Task: Create a new job position in the recruitment application, filling out all required fields including Position Name, Job Description, Min Pay, Max Pay, and Skills Required.
Action: Mouse moved to (802, 137)
Screenshot: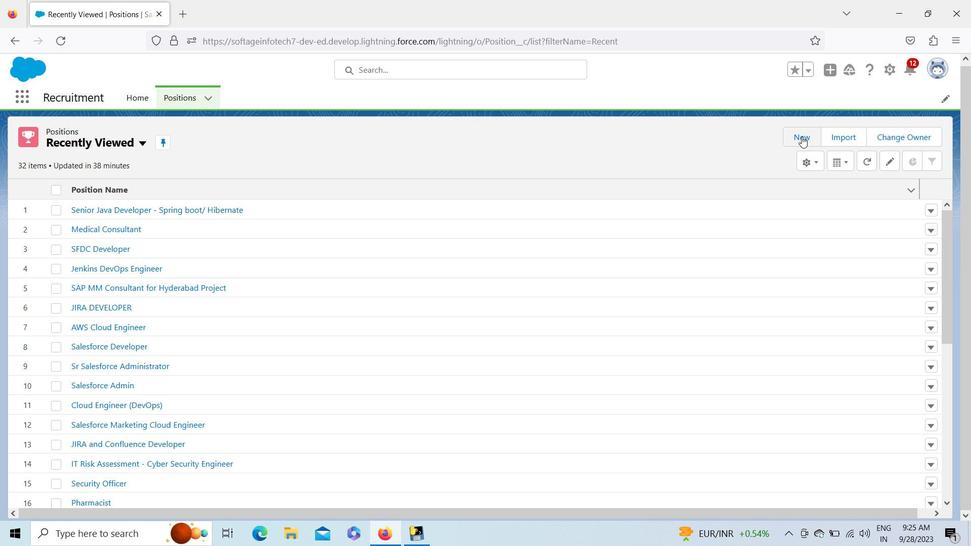 
Action: Mouse pressed left at (802, 137)
Screenshot: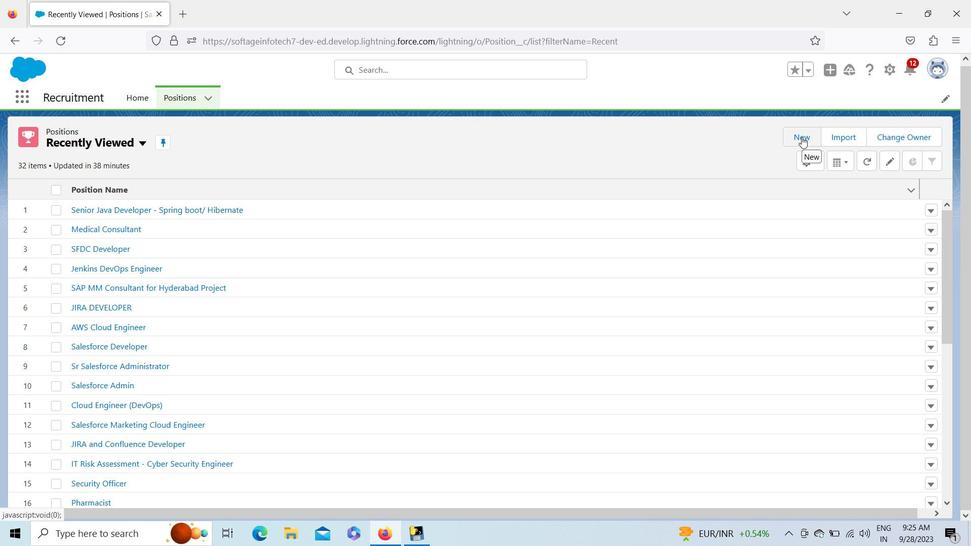 
Action: Mouse moved to (350, 184)
Screenshot: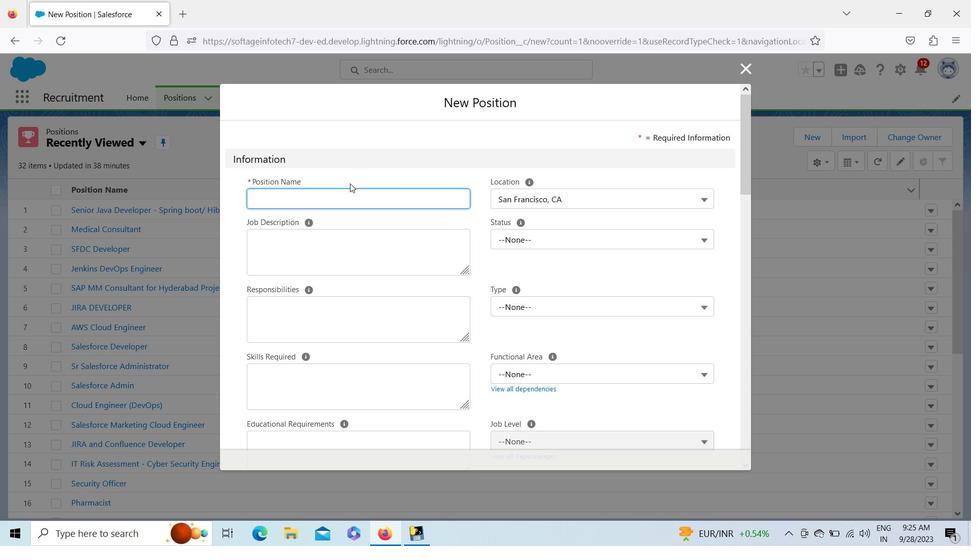 
Action: Key pressed <Key.caps_lock>SAP<Key.space>PT[P<Key.backspace><Key.backspace>P<Key.space><Key.caps_lock><Key.shift><Key.shift><Key.shift><Key.shift><Key.shift><Key.shift><Key.shift><Key.shift><Key.shift><Key.shift><Key.shift><Key.shift><Key.shift><Key.shift><Key.shift><Key.shift><Key.shift><Key.shift><Key.shift><Key.shift><Key.shift><Key.shift><Key.shift><Key.shift><Key.shift><Key.shift><Key.shift><Key.shift><Key.shift><Key.shift><Key.shift><Key.shift><Key.shift><Key.shift><Key.shift><Key.shift><Key.shift><Key.shift><Key.shift><Key.shift>(<Key.shift>)<Key.left><Key.shift><Key.shift><Key.shift><Key.shift><Key.shift><Key.shift><Key.shift><Key.shift><Key.shift><Key.shift><Key.shift><Key.shift><Key.shift><Key.shift><Key.shift><Key.shift><Key.shift><Key.shift><Key.shift><Key.shift>SAP<Key.space><Key.shift><Key.shift><Key.shift><Key.shift><Key.shift><Key.shift><Key.shift><Key.shift><Key.shift><Key.shift><Key.shift><Key.shift><Key.shift><Key.shift><Key.shift><Key.shift><Key.shift><Key.shift><Key.shift><Key.shift><Key.shift><Key.shift>Material<Key.space><Key.shift>Management
Screenshot: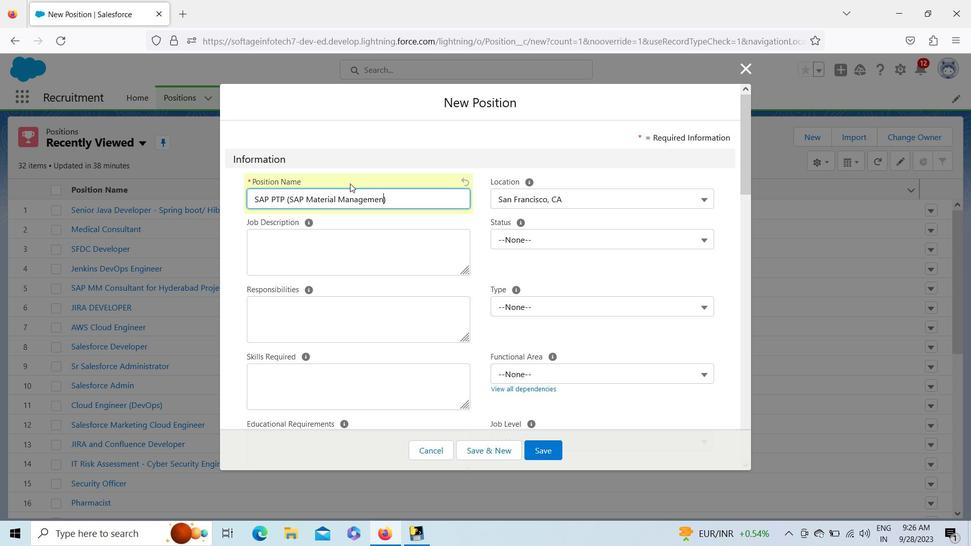 
Action: Mouse moved to (512, 202)
Screenshot: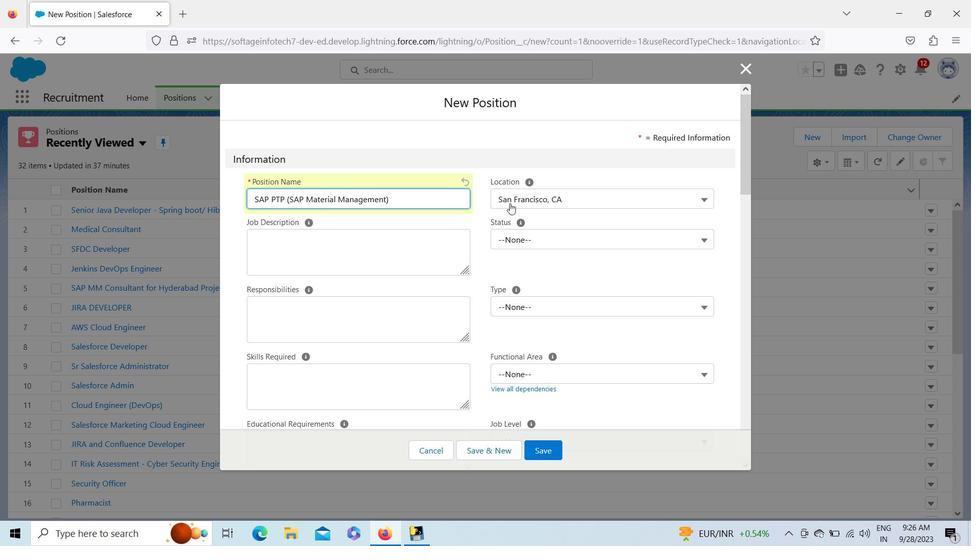 
Action: Mouse pressed left at (512, 202)
Screenshot: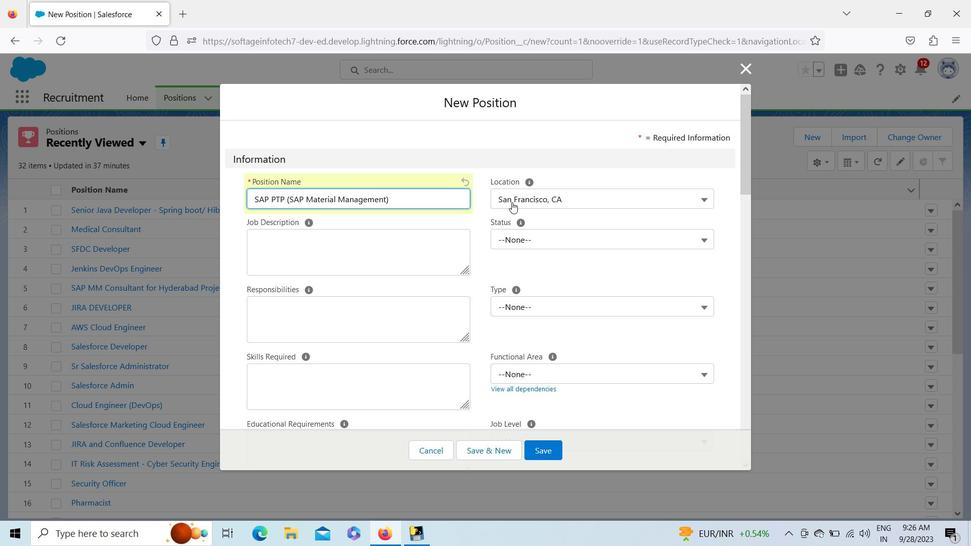 
Action: Mouse moved to (587, 285)
Screenshot: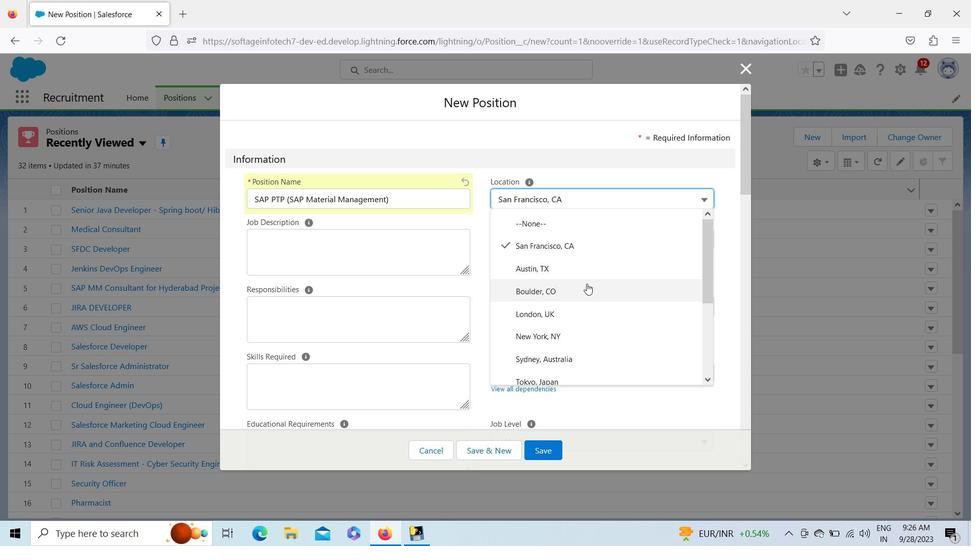 
Action: Mouse pressed left at (587, 285)
Screenshot: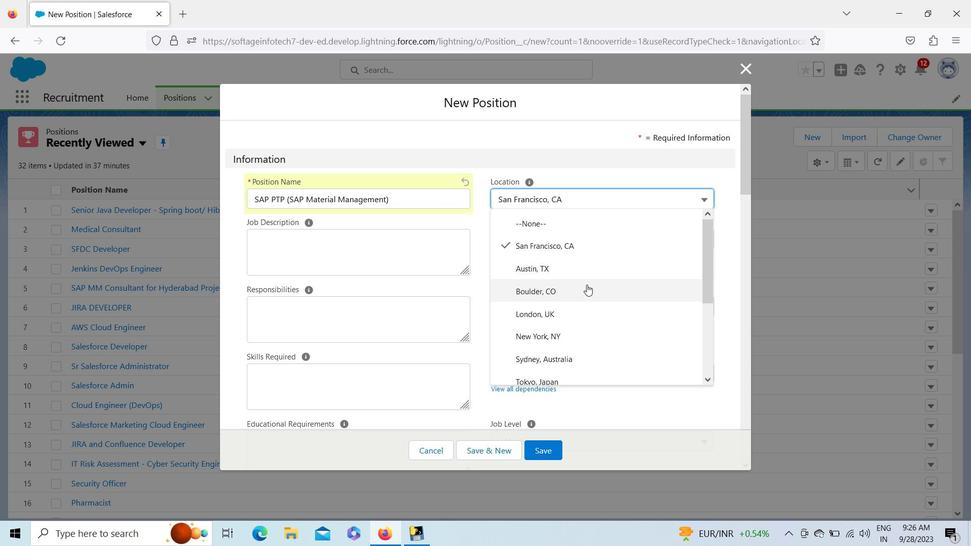 
Action: Mouse moved to (575, 236)
Screenshot: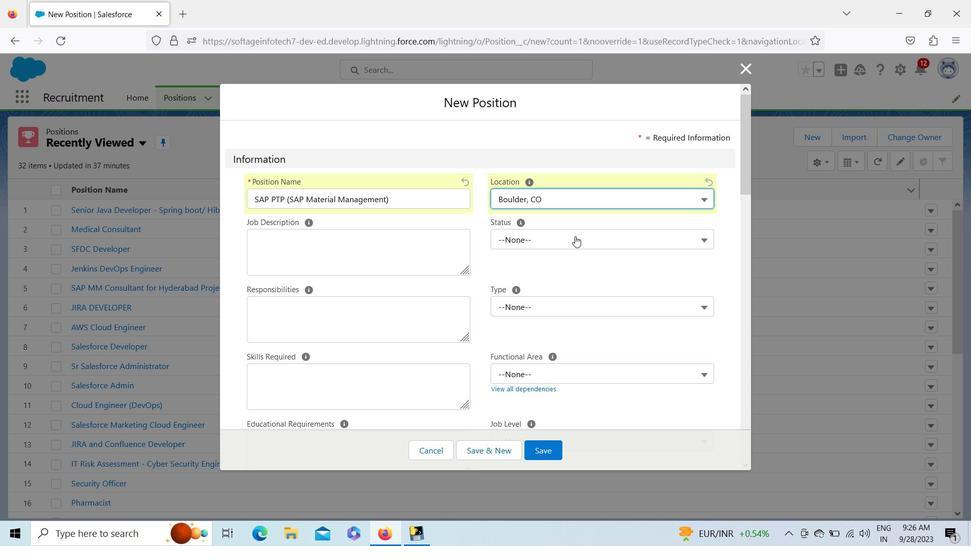 
Action: Mouse pressed left at (575, 236)
Screenshot: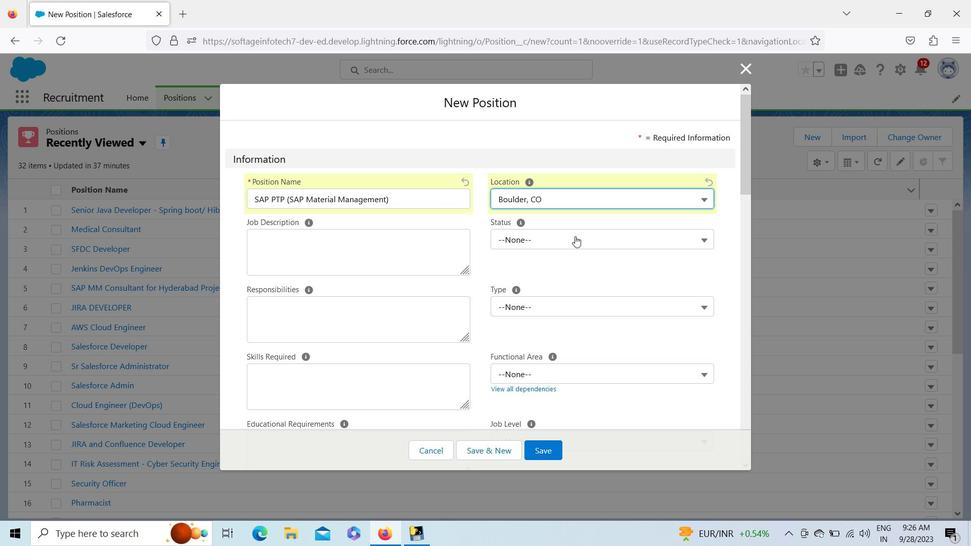 
Action: Mouse moved to (566, 367)
Screenshot: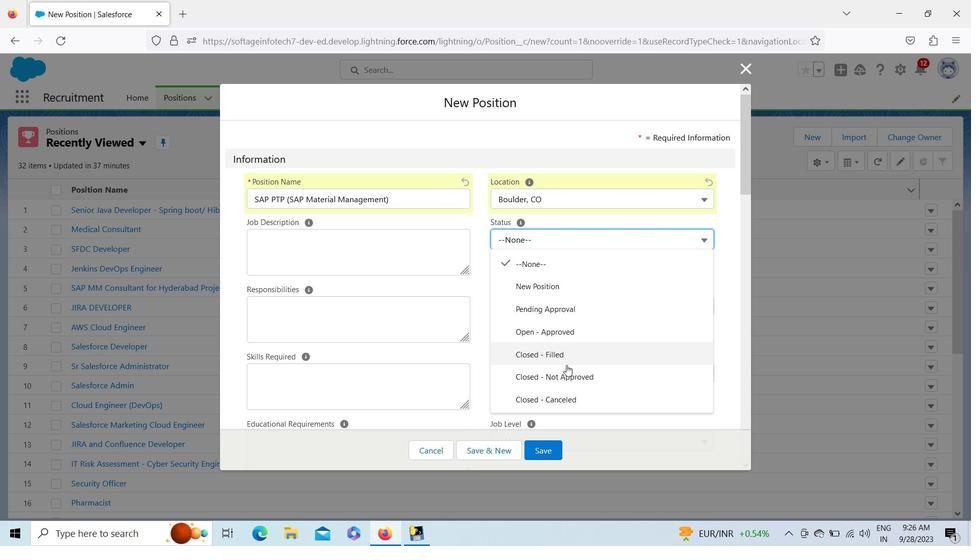 
Action: Mouse pressed left at (566, 367)
Screenshot: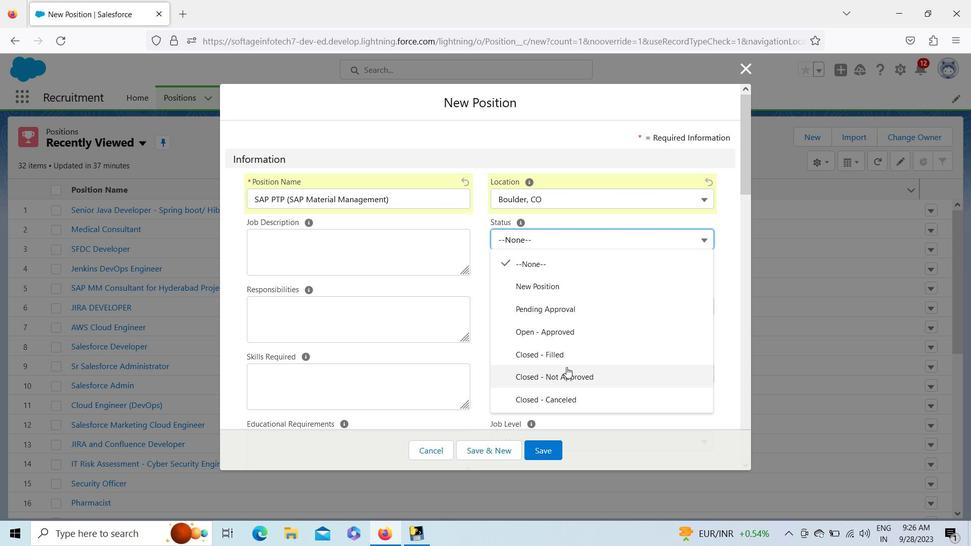 
Action: Mouse moved to (746, 176)
Screenshot: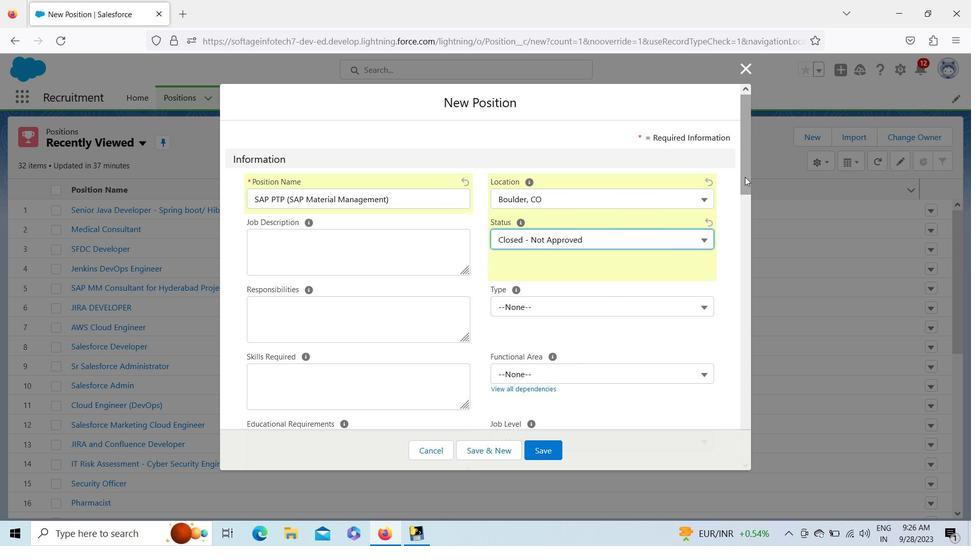
Action: Mouse pressed left at (746, 176)
Screenshot: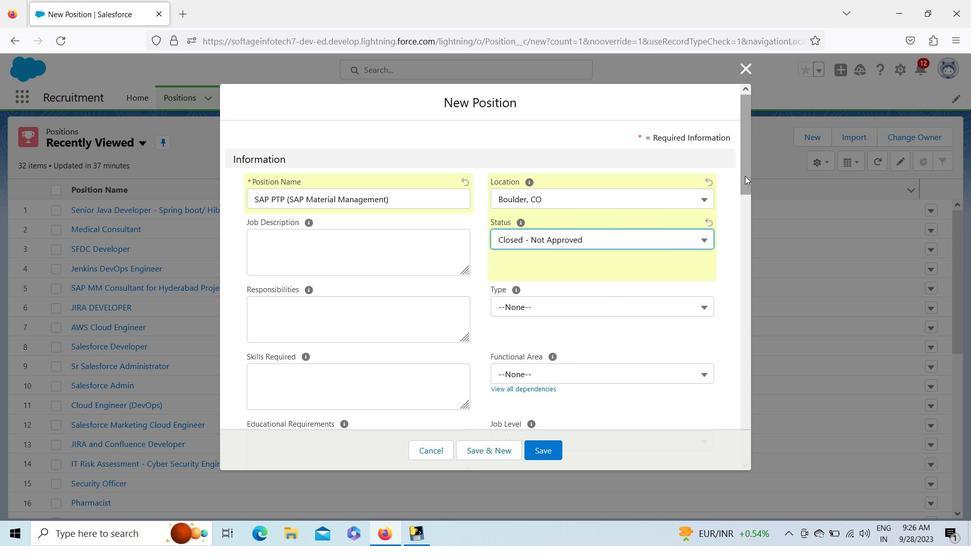 
Action: Mouse moved to (629, 252)
Screenshot: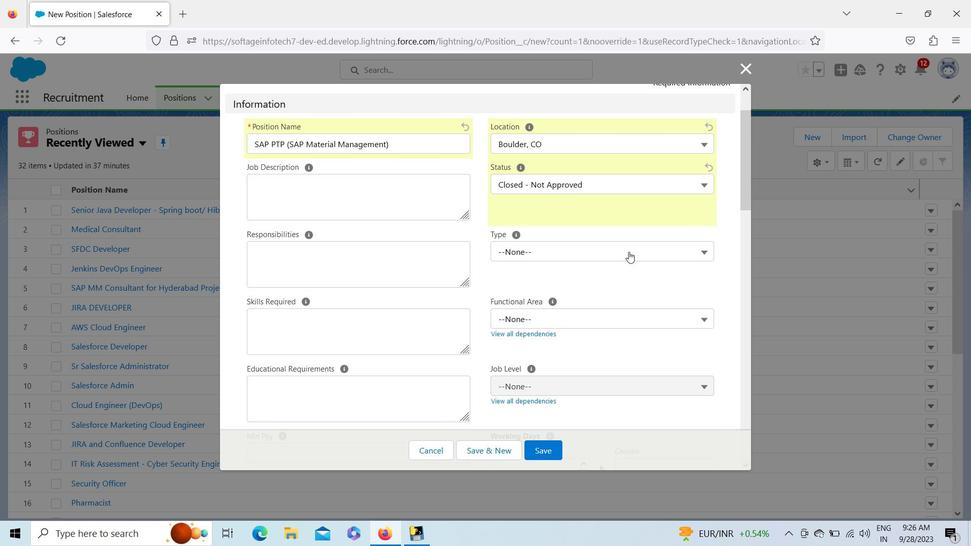 
Action: Mouse pressed left at (629, 252)
Screenshot: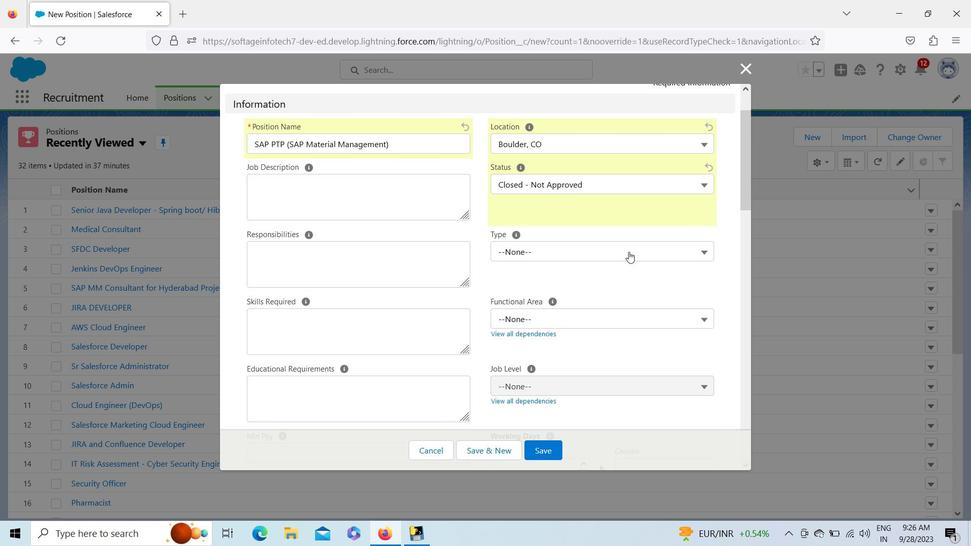 
Action: Mouse moved to (580, 355)
Screenshot: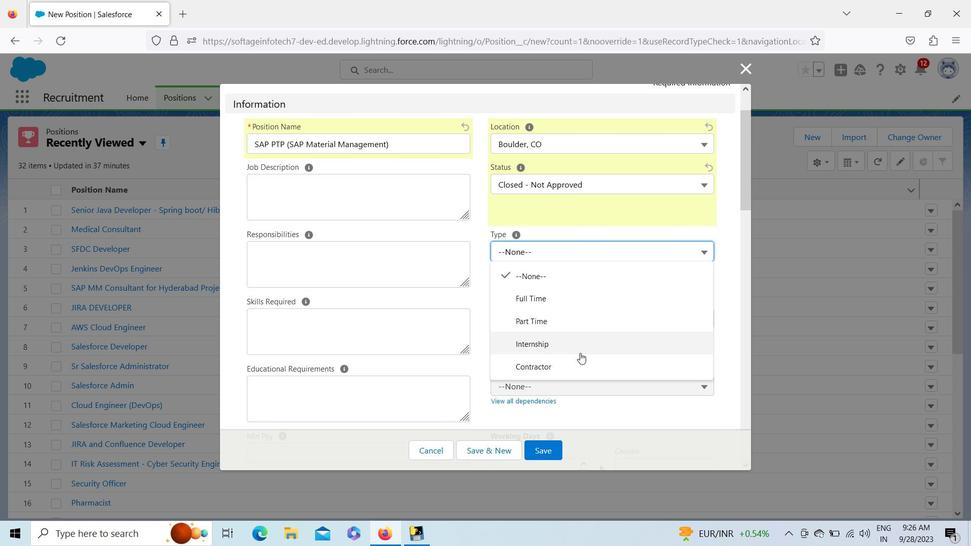 
Action: Mouse pressed left at (580, 355)
Screenshot: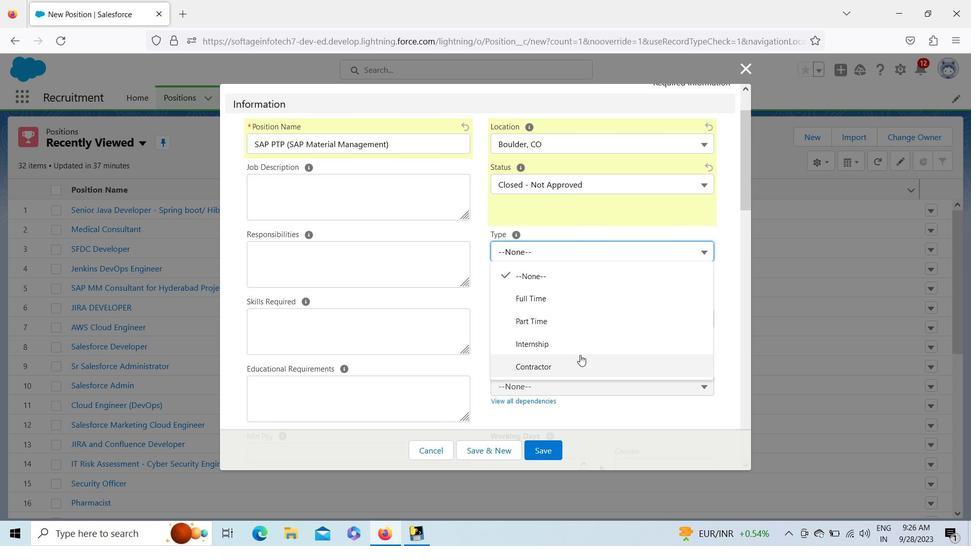 
Action: Mouse moved to (569, 313)
Screenshot: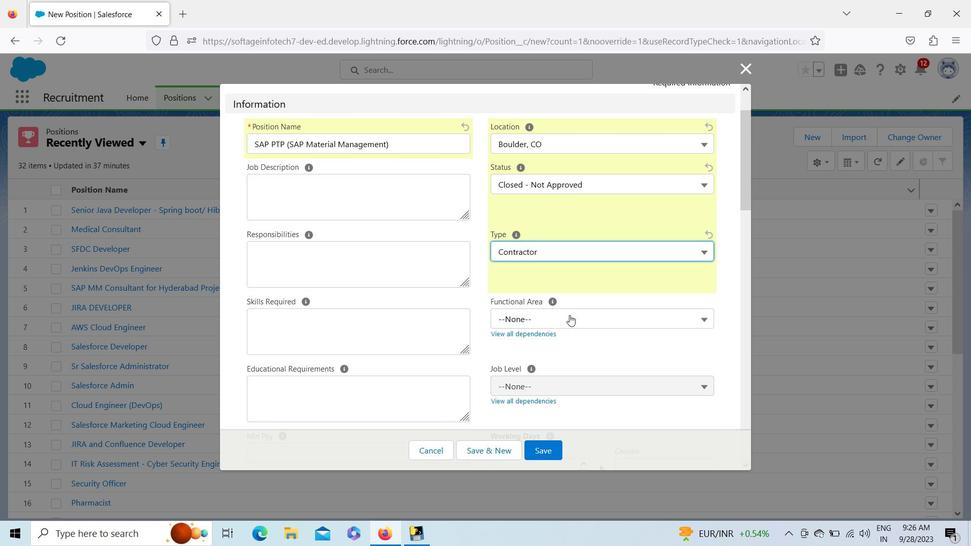 
Action: Mouse pressed left at (569, 313)
Screenshot: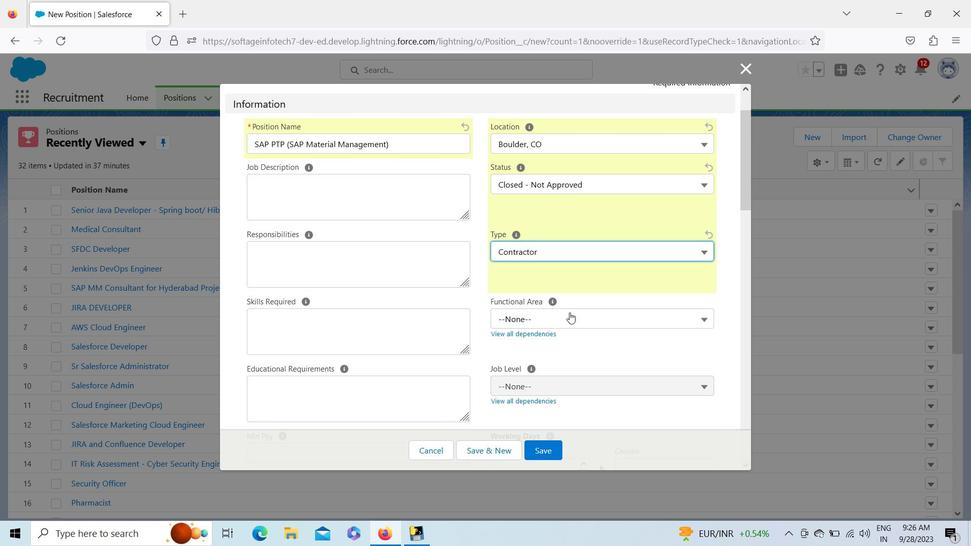 
Action: Mouse moved to (549, 405)
Screenshot: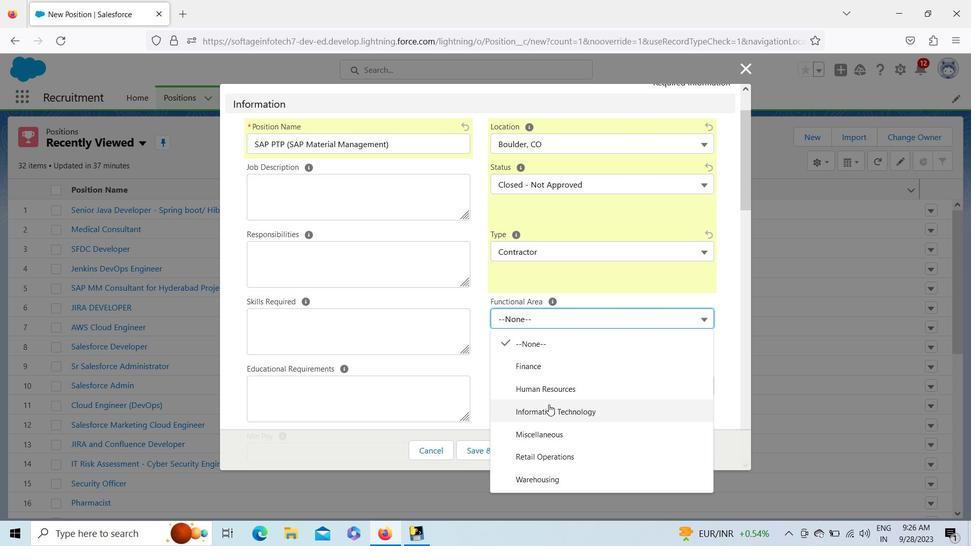 
Action: Mouse pressed left at (549, 405)
Screenshot: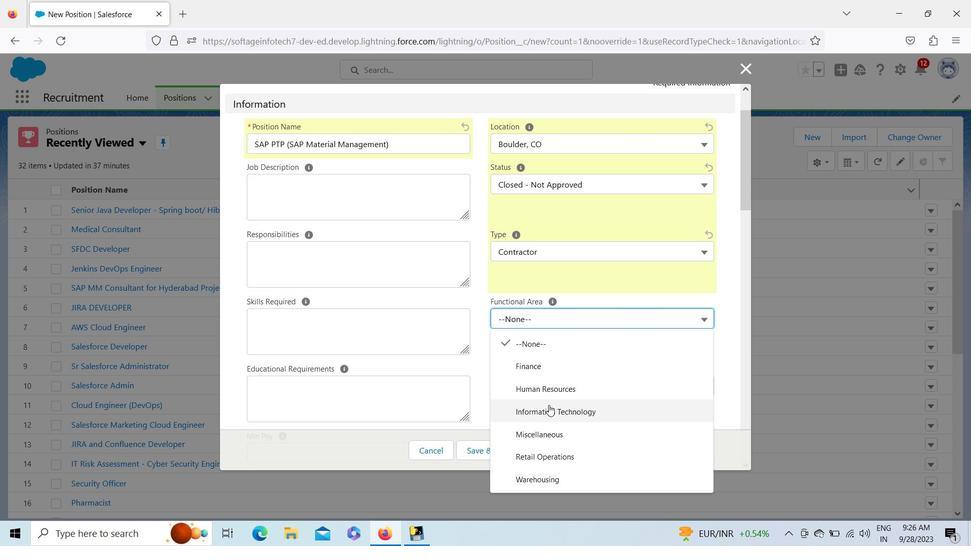 
Action: Mouse moved to (542, 389)
Screenshot: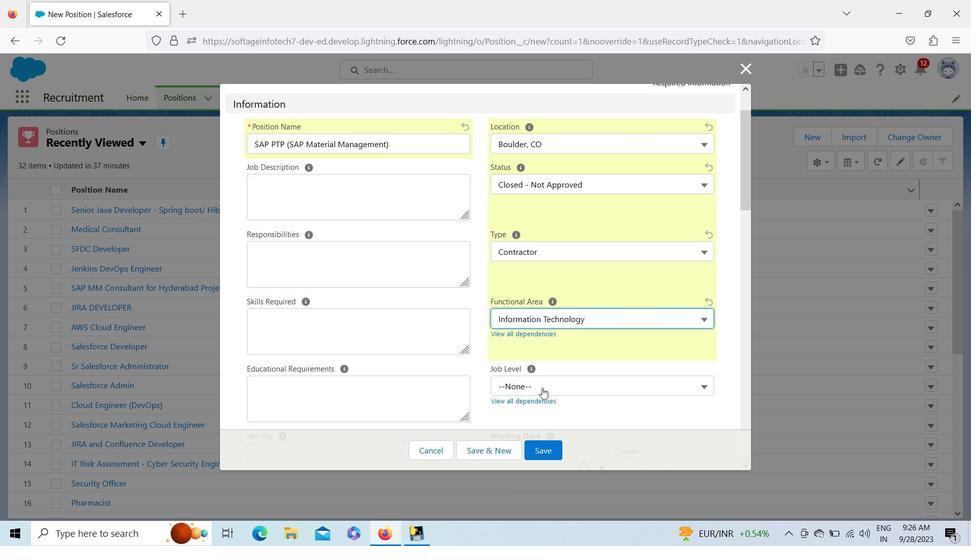 
Action: Mouse pressed left at (542, 389)
Screenshot: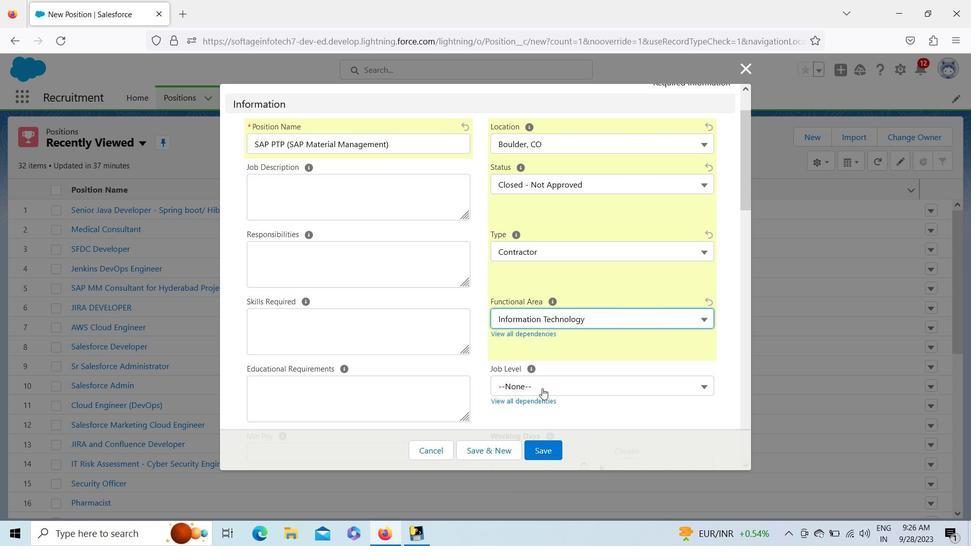 
Action: Mouse moved to (540, 461)
Screenshot: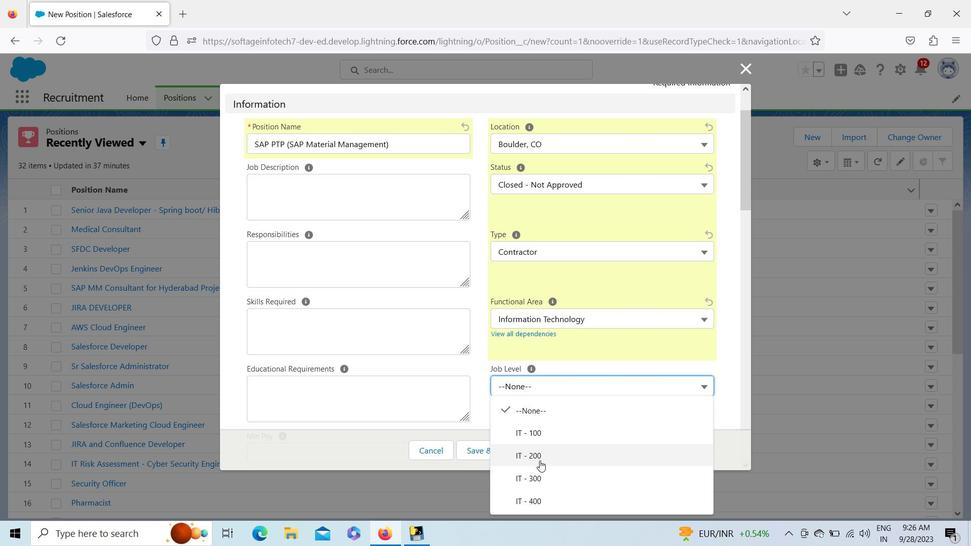 
Action: Mouse pressed left at (540, 461)
Screenshot: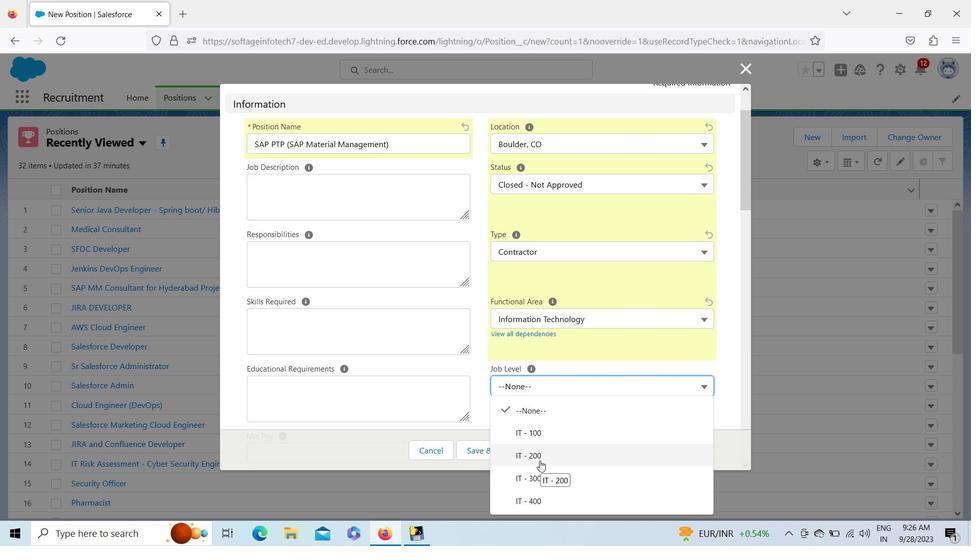 
Action: Mouse moved to (750, 163)
Screenshot: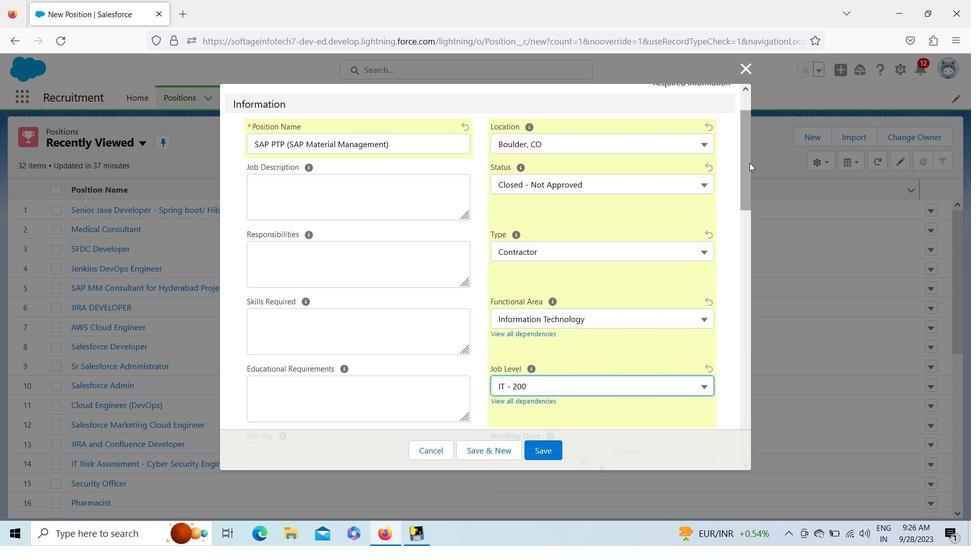 
Action: Mouse pressed left at (750, 163)
Screenshot: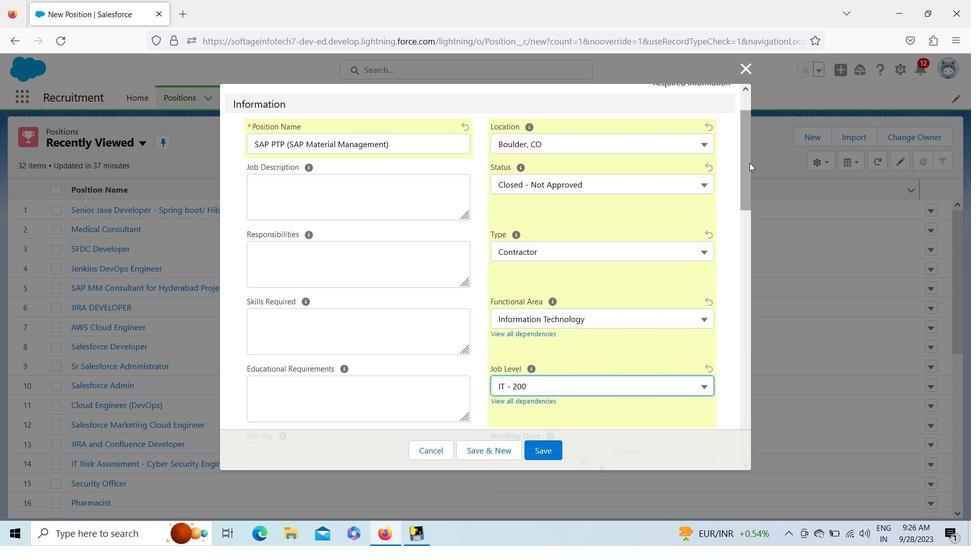 
Action: Mouse moved to (343, 173)
Screenshot: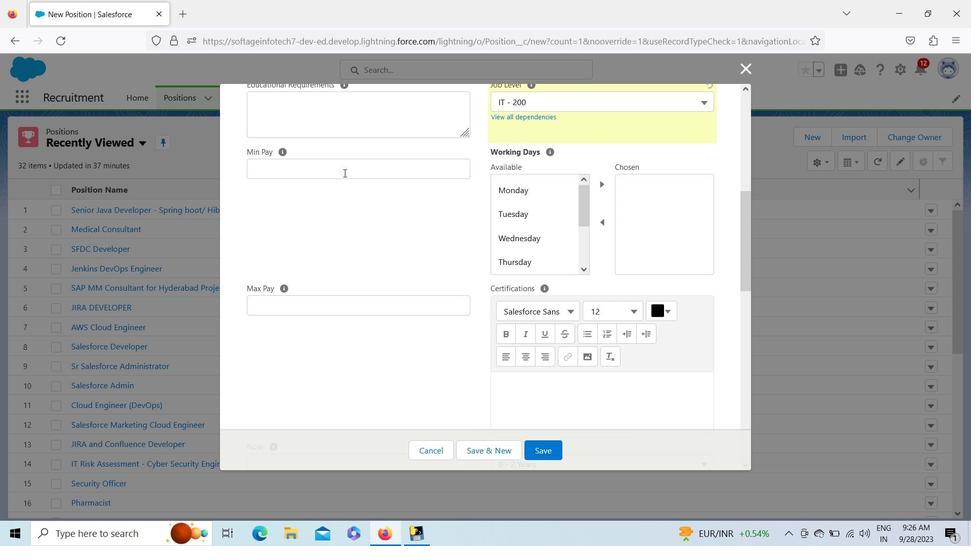 
Action: Mouse pressed left at (343, 173)
Screenshot: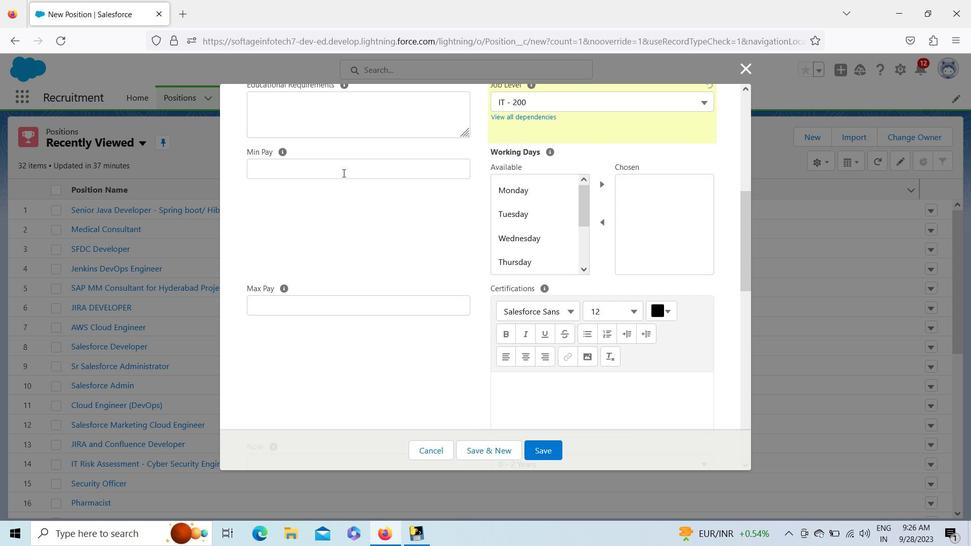 
Action: Key pressed 1500000
Screenshot: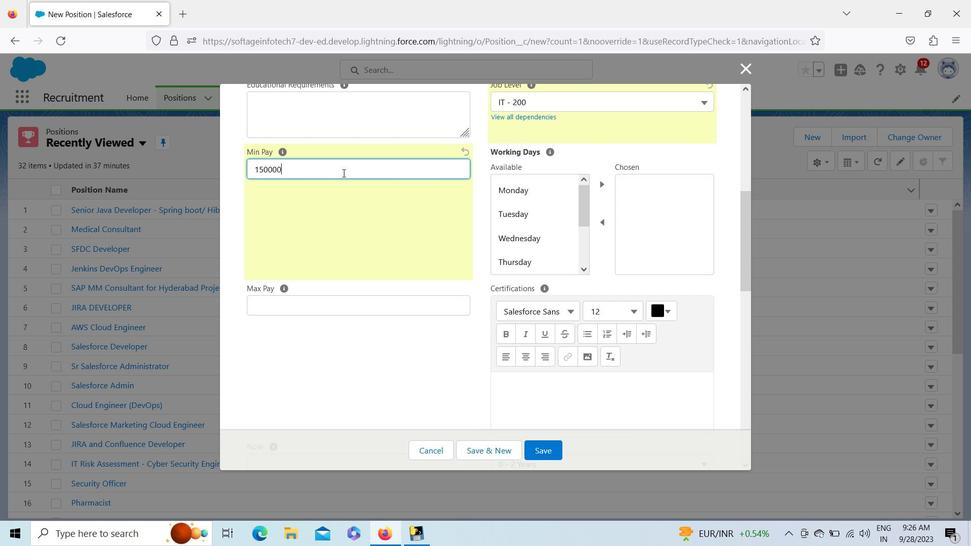 
Action: Mouse moved to (312, 311)
Screenshot: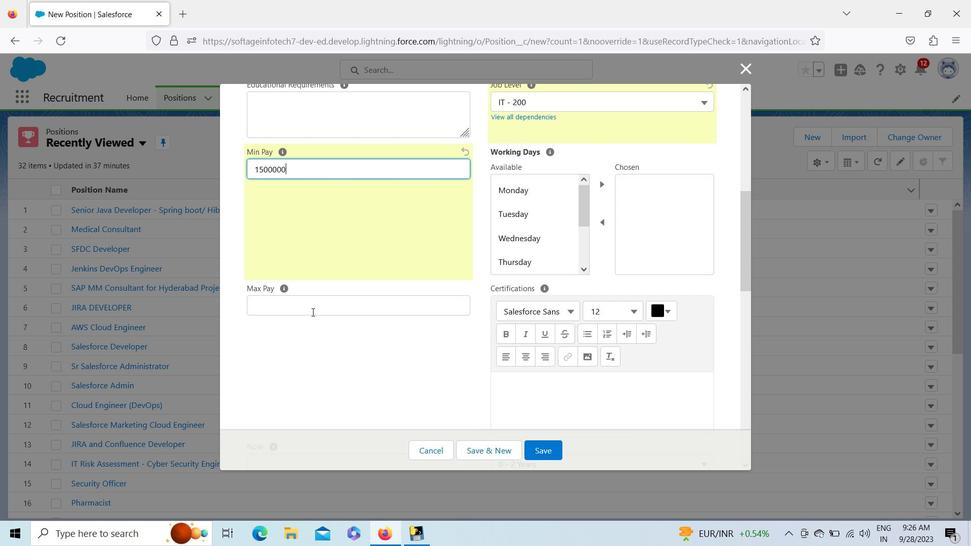 
Action: Mouse pressed left at (312, 311)
Screenshot: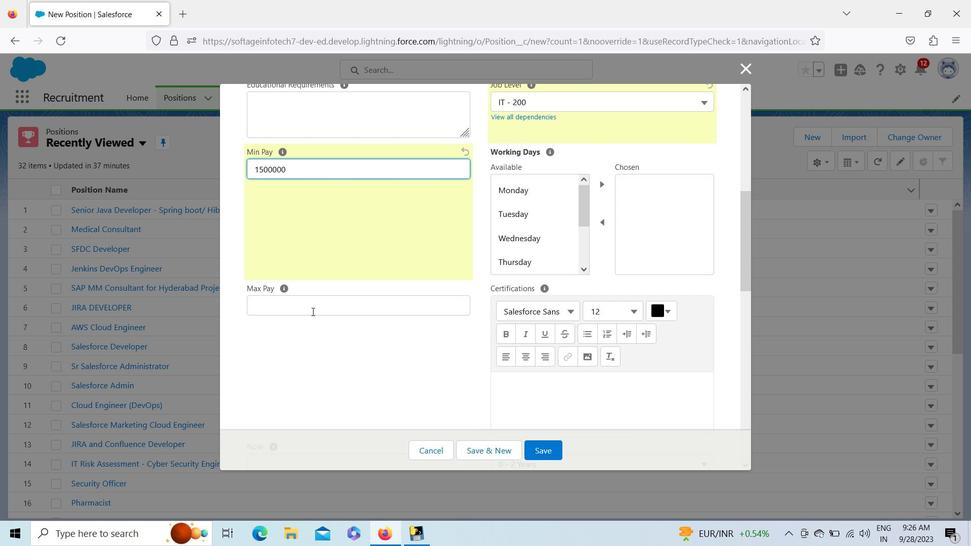 
Action: Key pressed 1800000
Screenshot: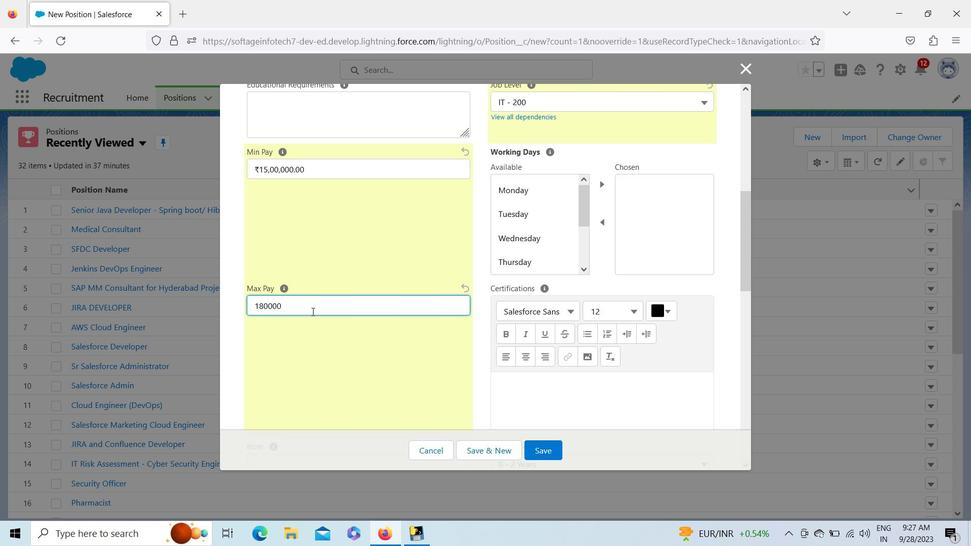 
Action: Mouse moved to (315, 381)
Screenshot: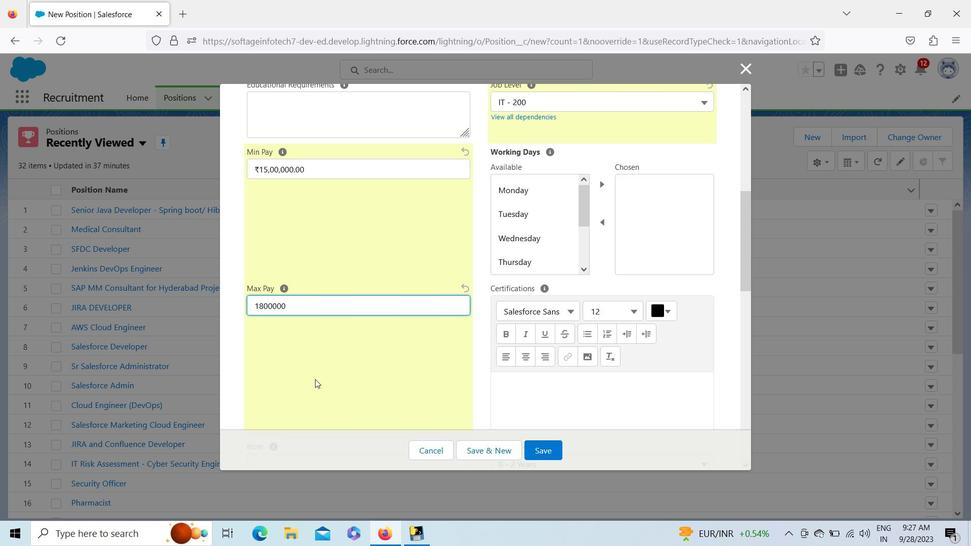 
Action: Mouse pressed left at (315, 381)
Screenshot: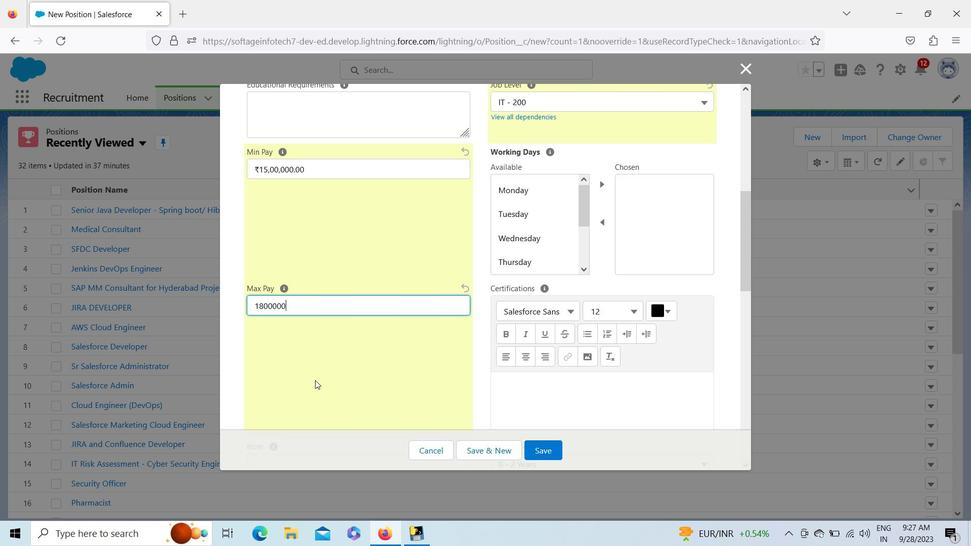 
Action: Mouse moved to (746, 240)
Screenshot: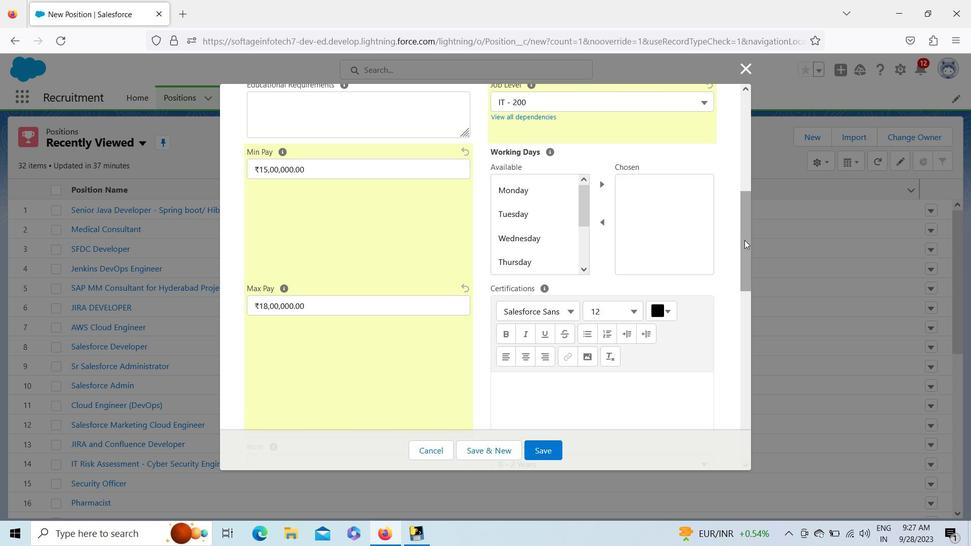 
Action: Mouse pressed left at (746, 240)
Screenshot: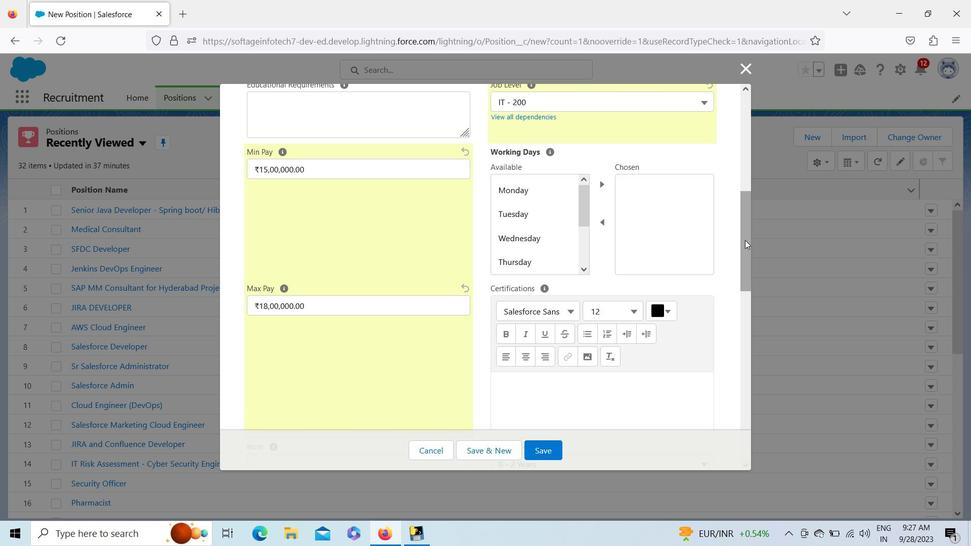 
Action: Mouse moved to (375, 379)
Screenshot: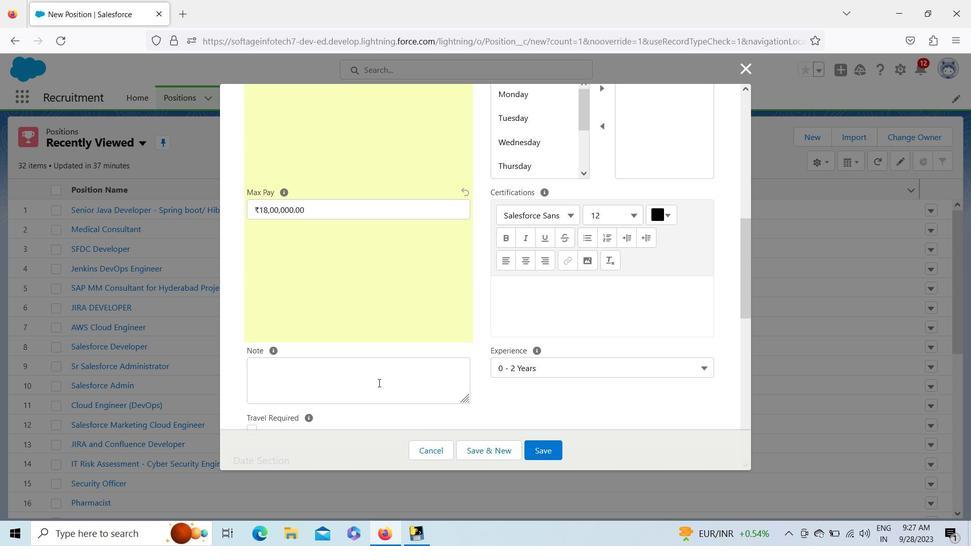 
Action: Mouse pressed left at (375, 379)
Screenshot: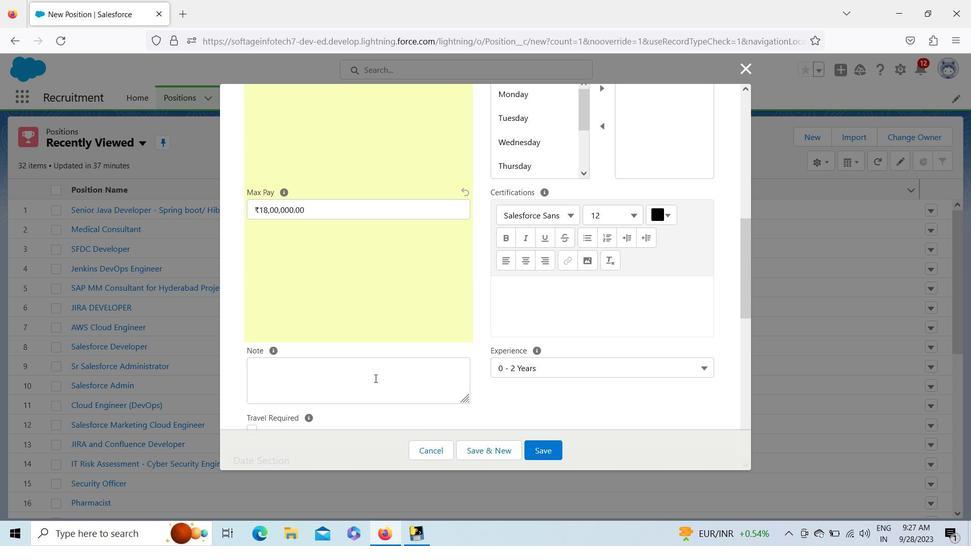 
Action: Key pressed <Key.shift>Above<Key.space>salary<Key.space>is<Key.space>in<Key.space><Key.shift>LPA<Key.space>and<Key.space><Key.shift>Mentioned<Key.space>after<Key.space>converted<Key.space>into<Key.space><Key.shift>INR
Screenshot: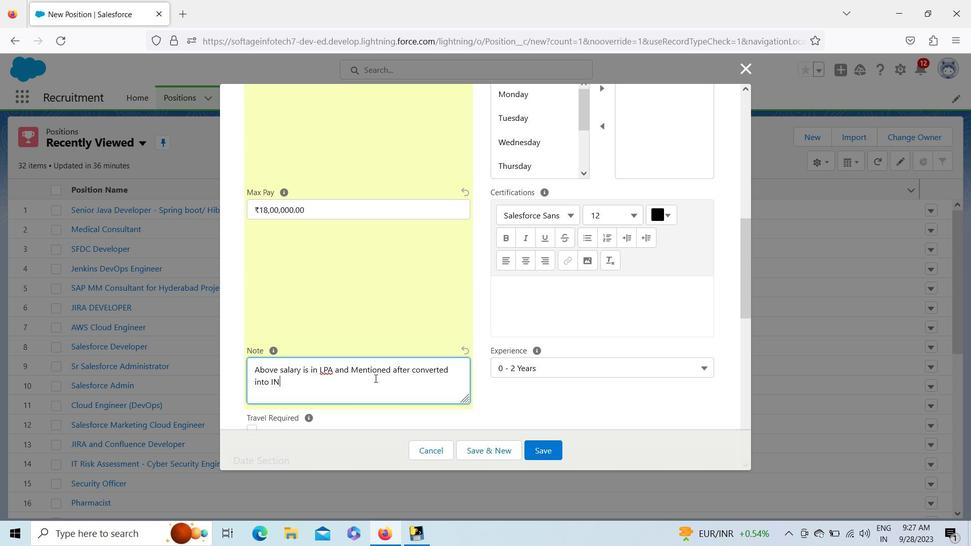
Action: Mouse moved to (537, 358)
Screenshot: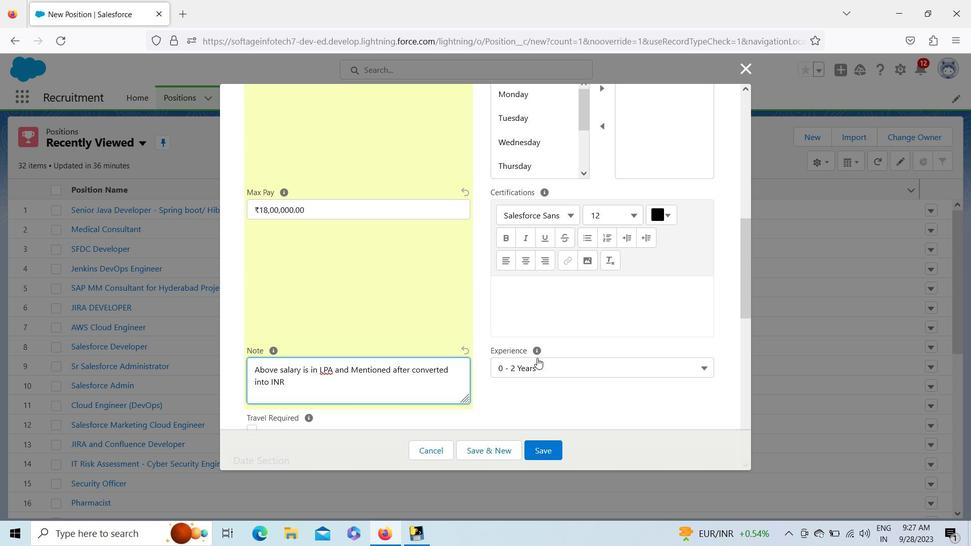 
Action: Mouse pressed left at (537, 358)
Screenshot: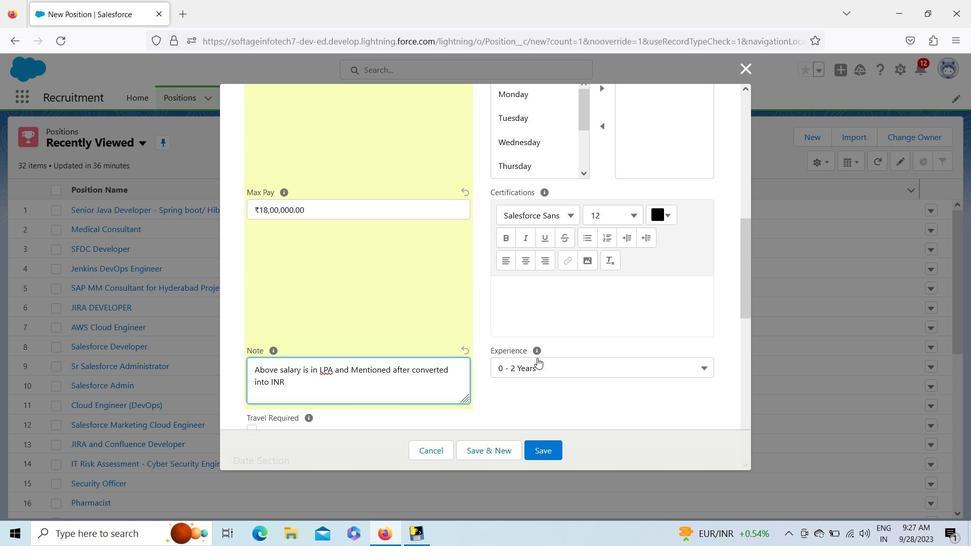 
Action: Mouse moved to (566, 246)
Screenshot: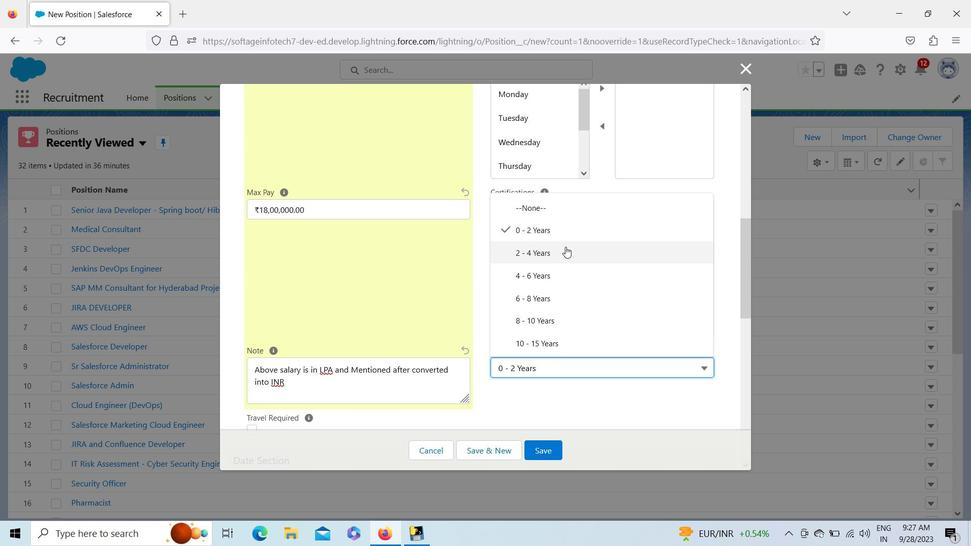 
Action: Mouse pressed left at (566, 246)
Screenshot: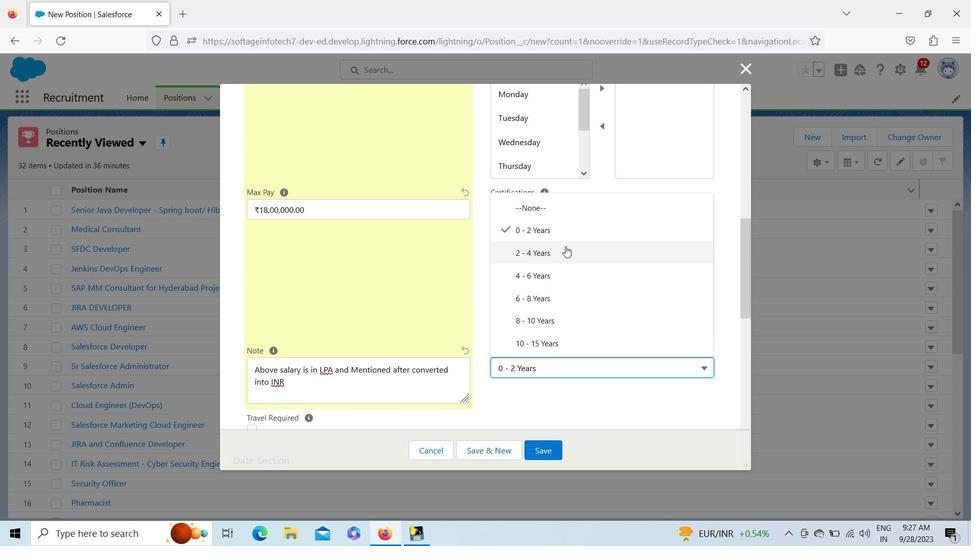 
Action: Mouse moved to (742, 274)
Screenshot: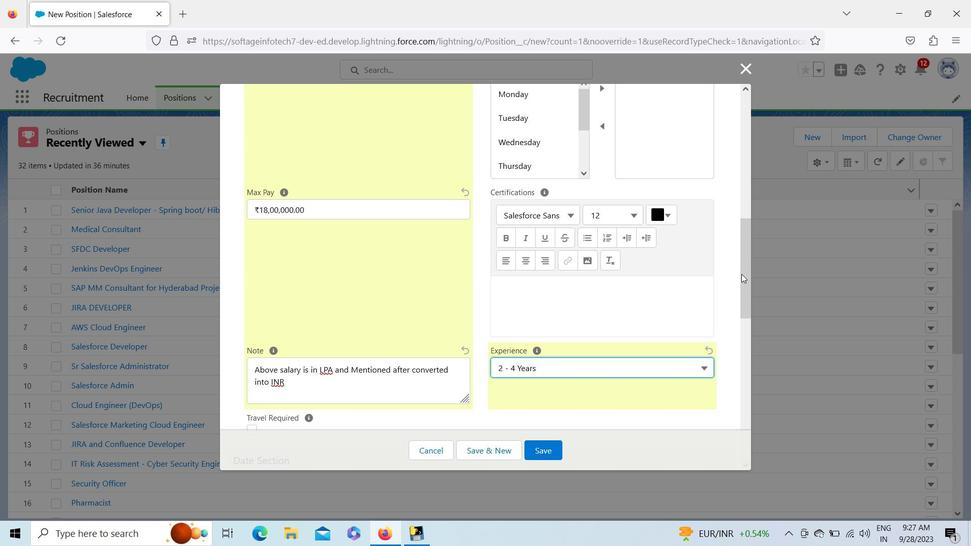 
Action: Mouse pressed left at (742, 274)
Screenshot: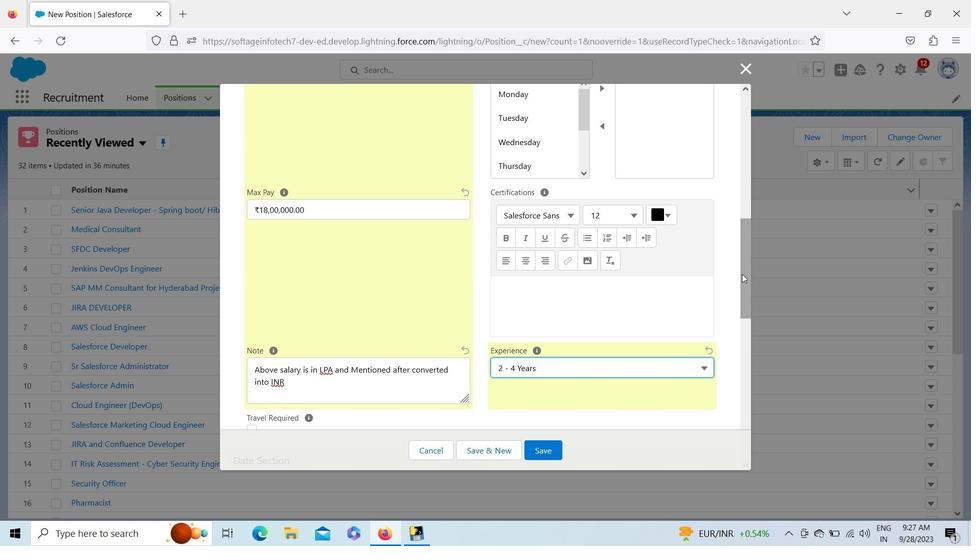 
Action: Mouse moved to (244, 179)
Screenshot: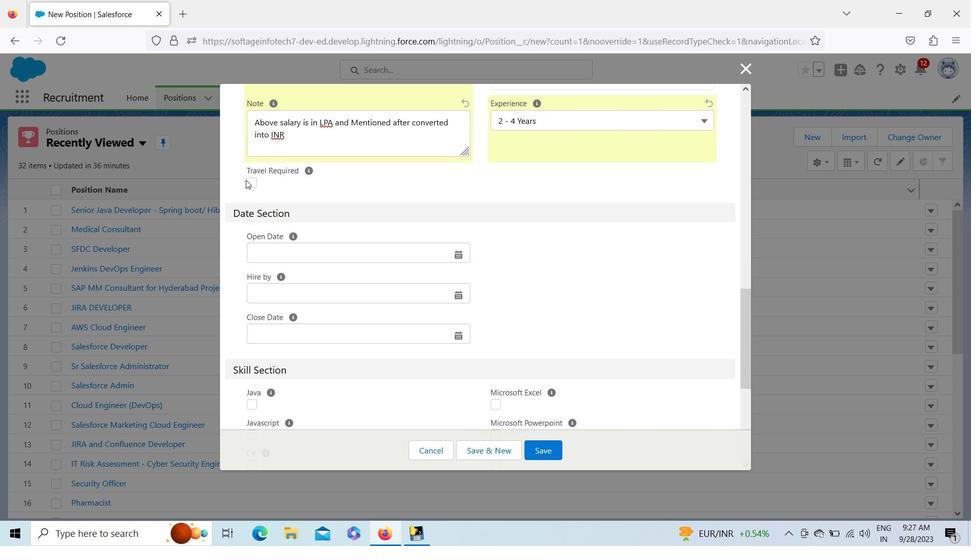 
Action: Mouse pressed left at (244, 179)
Screenshot: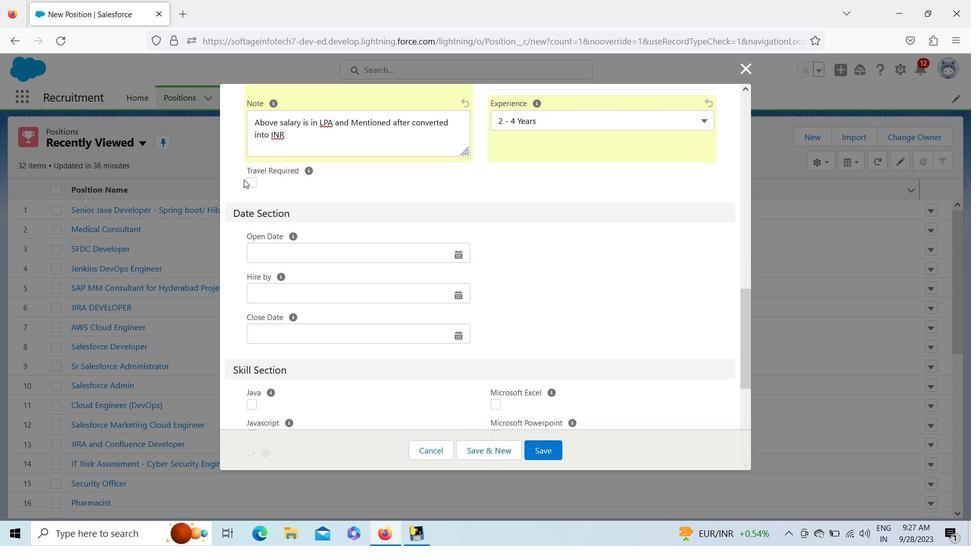 
Action: Mouse moved to (244, 179)
Screenshot: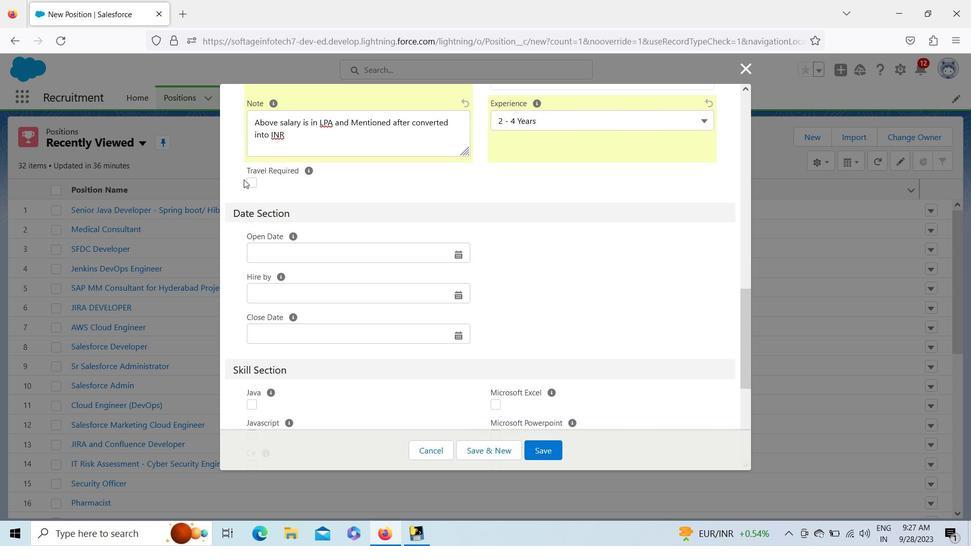 
Action: Mouse pressed left at (244, 179)
Screenshot: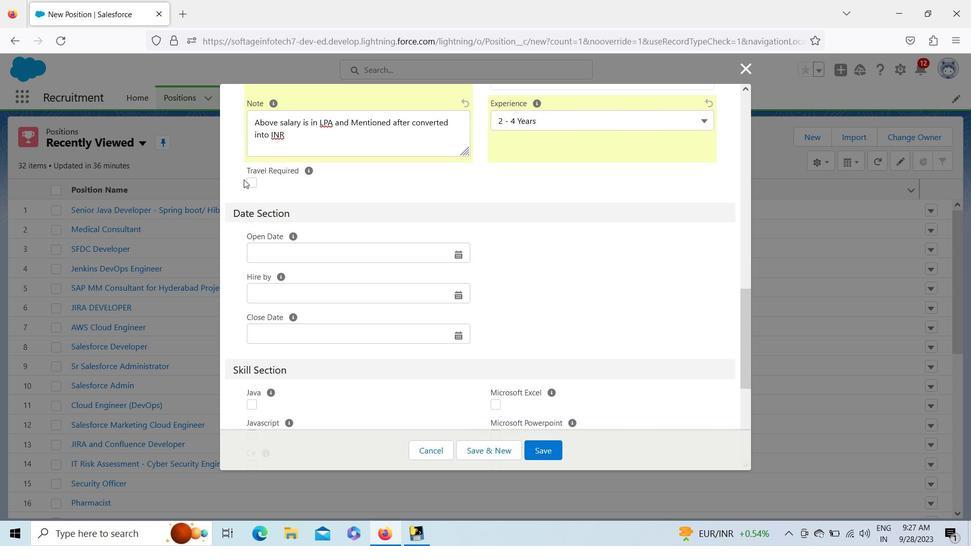 
Action: Mouse pressed left at (244, 179)
Screenshot: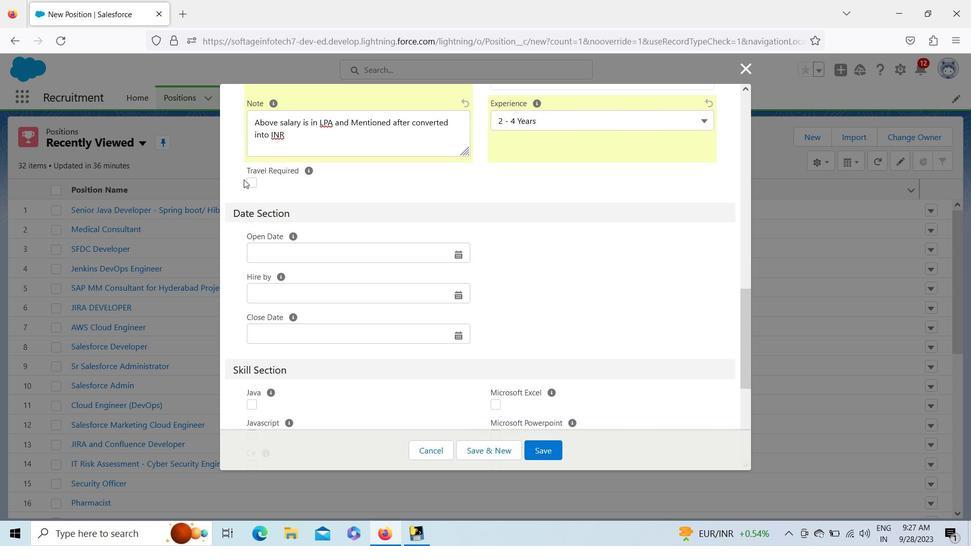 
Action: Mouse moved to (254, 183)
Screenshot: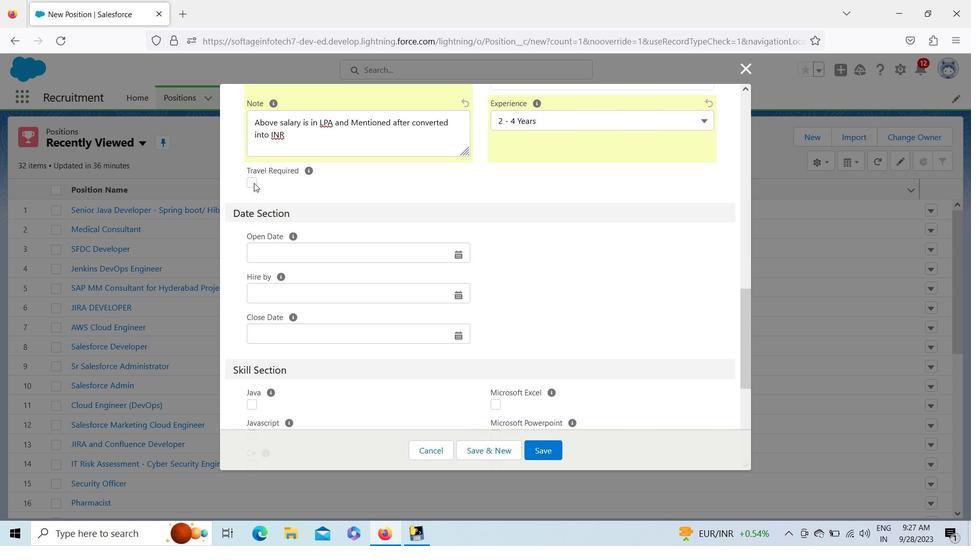 
Action: Mouse pressed left at (254, 183)
Screenshot: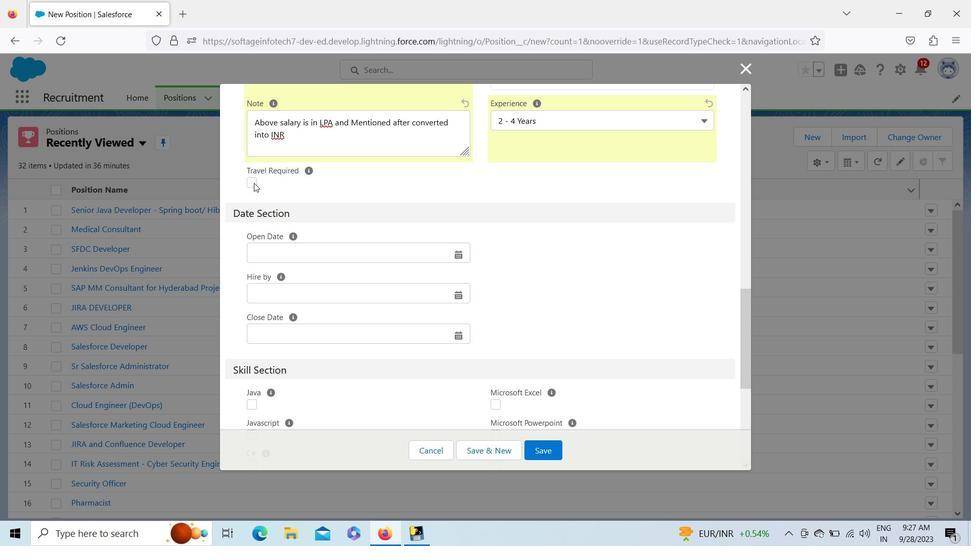 
Action: Mouse moved to (283, 253)
Screenshot: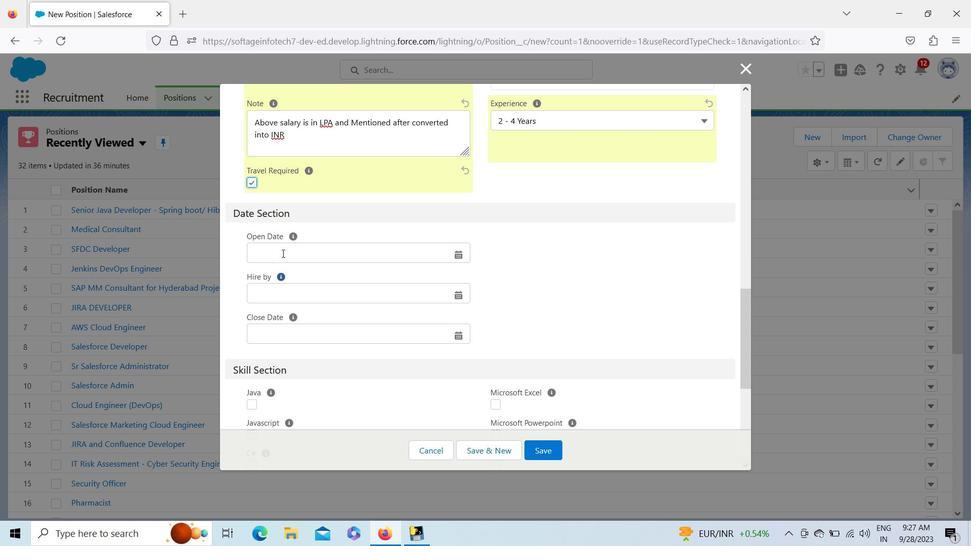 
Action: Mouse pressed left at (283, 253)
Screenshot: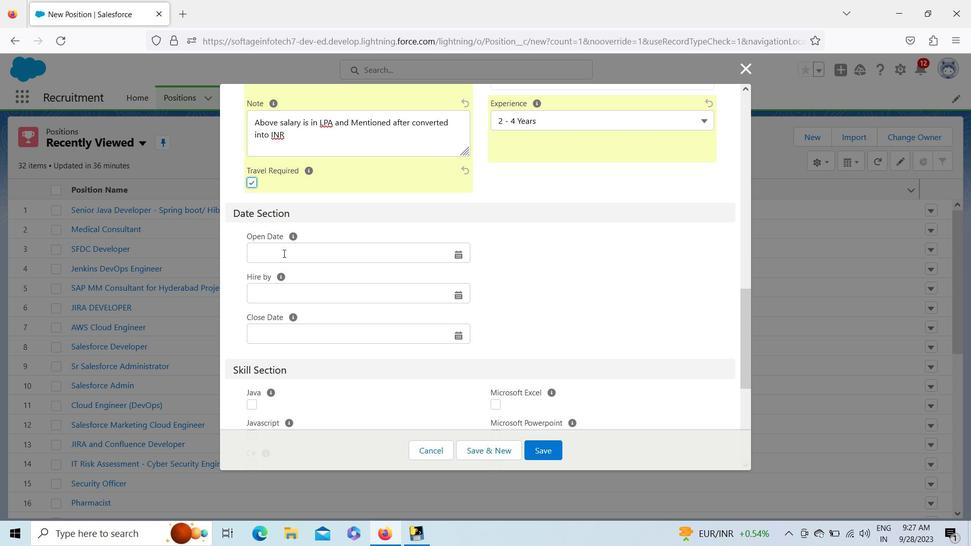 
Action: Mouse moved to (307, 282)
Screenshot: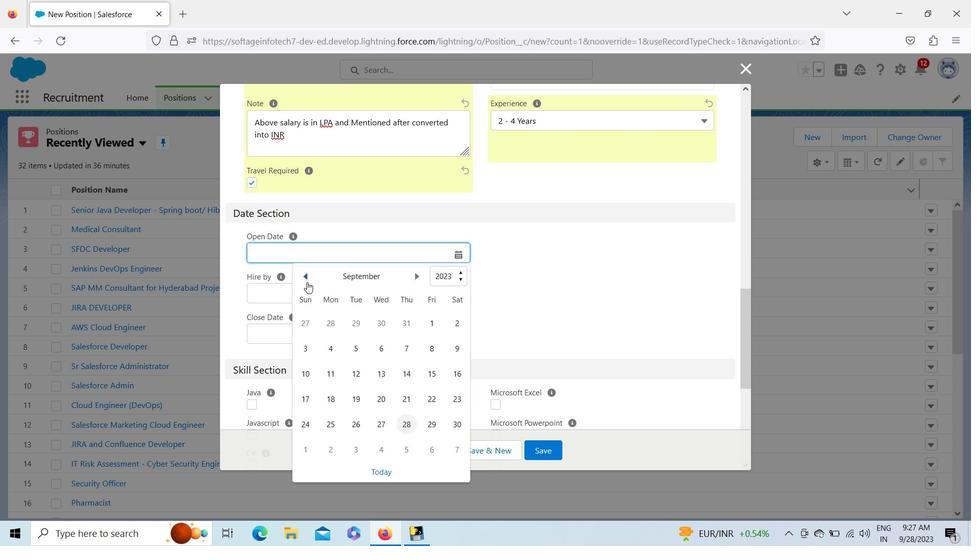 
Action: Mouse pressed left at (307, 282)
Screenshot: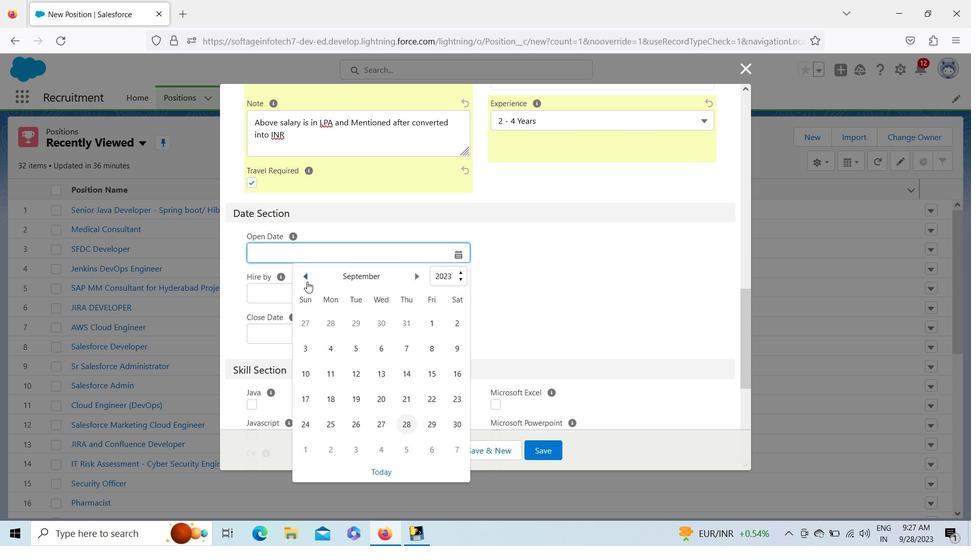 
Action: Mouse pressed left at (307, 282)
Screenshot: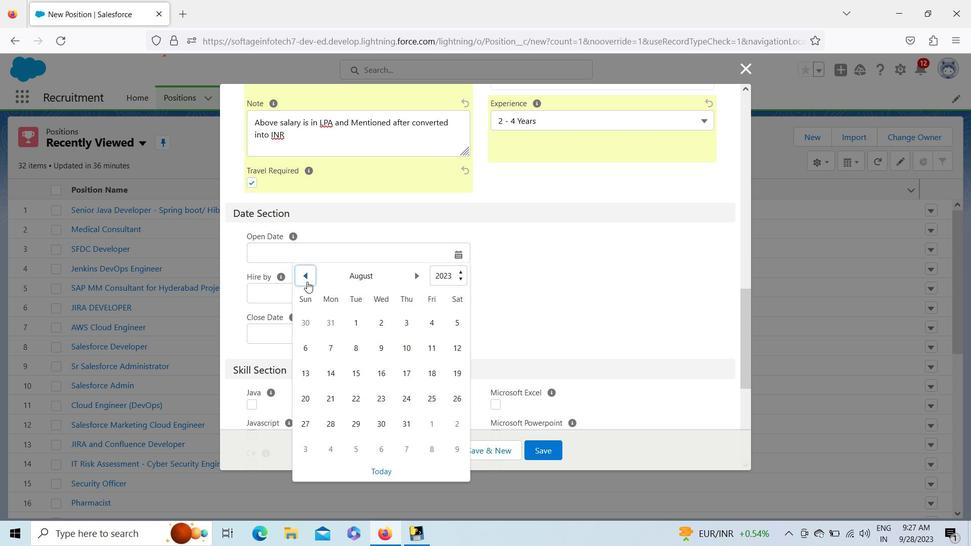 
Action: Mouse moved to (379, 346)
Screenshot: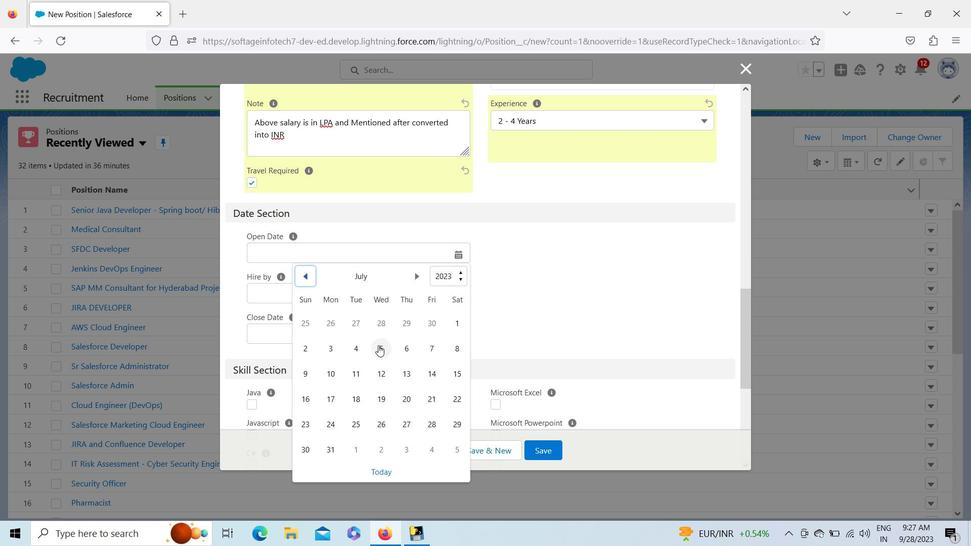 
Action: Mouse pressed left at (379, 346)
Screenshot: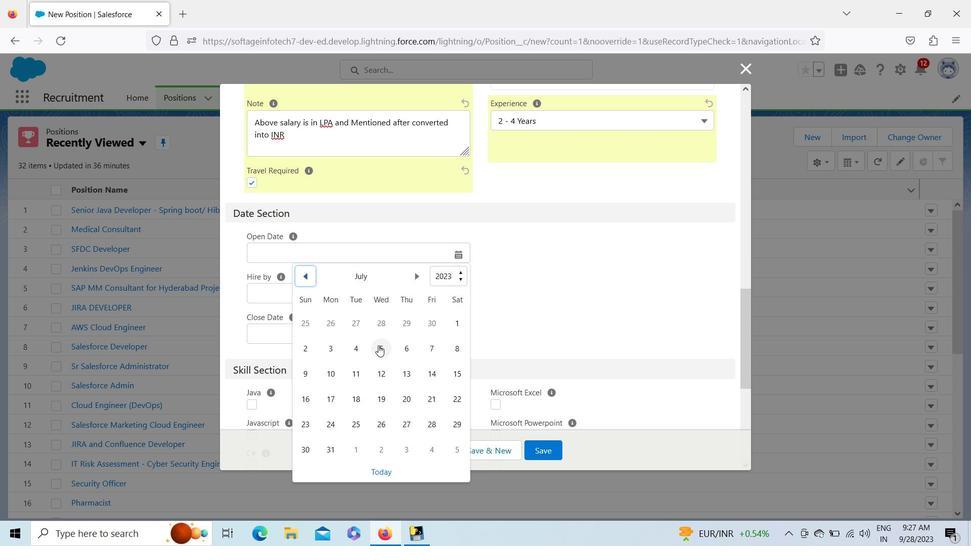 
Action: Mouse moved to (350, 292)
Screenshot: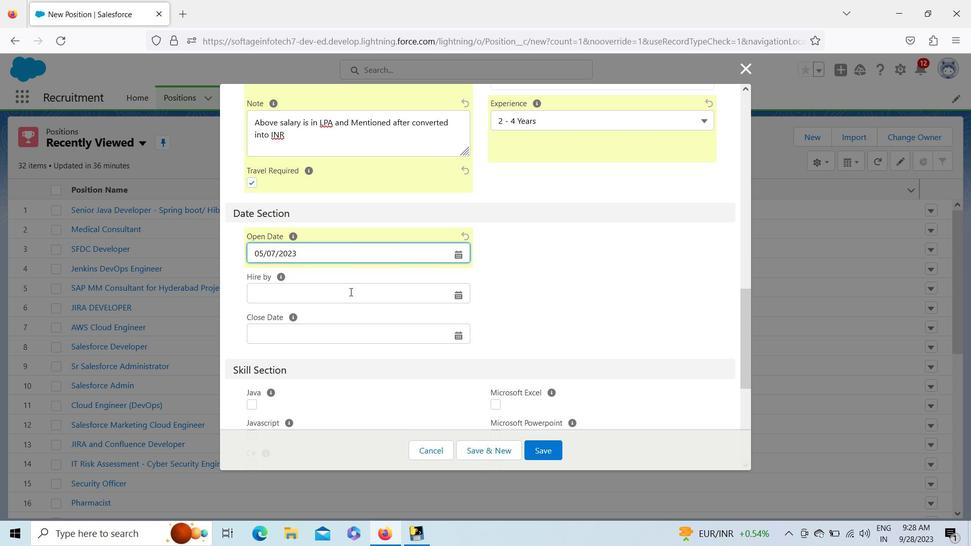 
Action: Mouse pressed left at (350, 292)
Screenshot: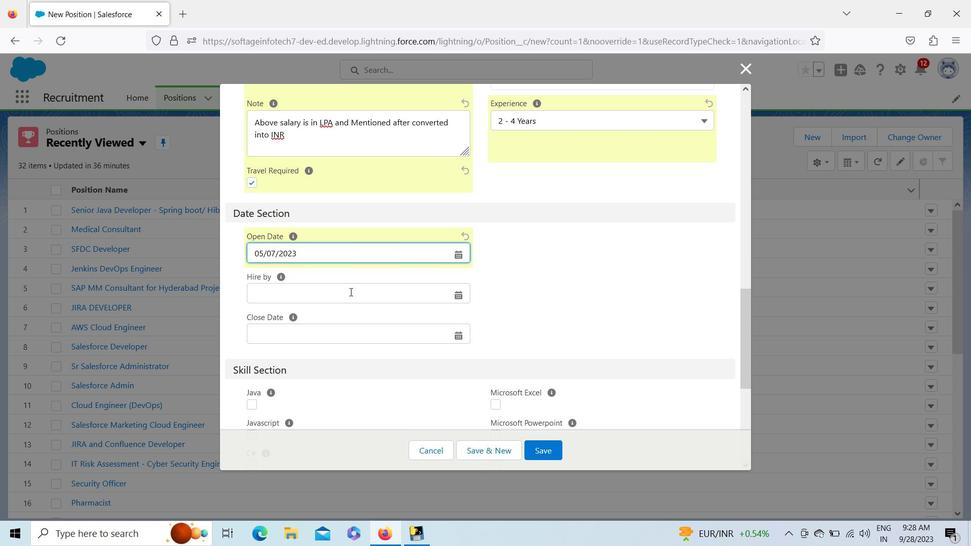
Action: Mouse moved to (306, 75)
Screenshot: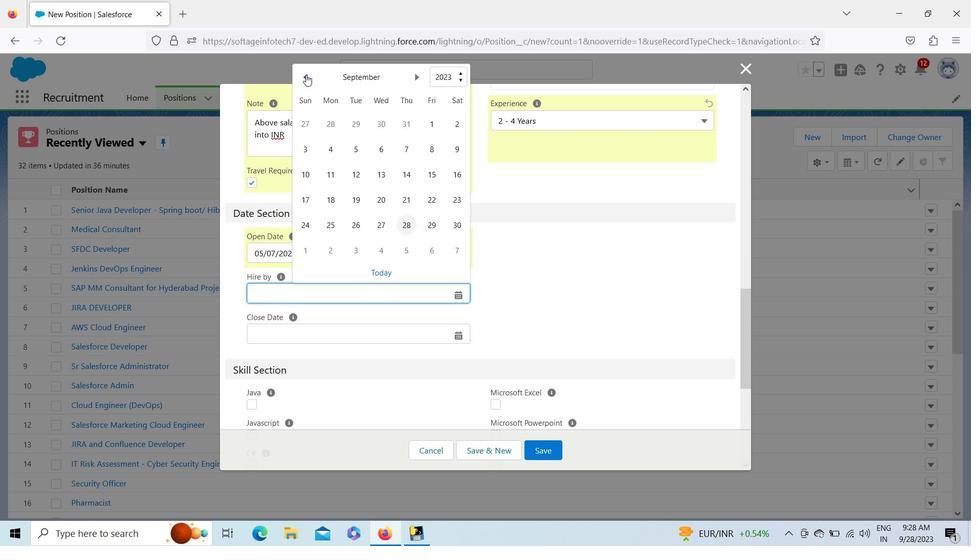 
Action: Mouse pressed left at (306, 75)
Screenshot: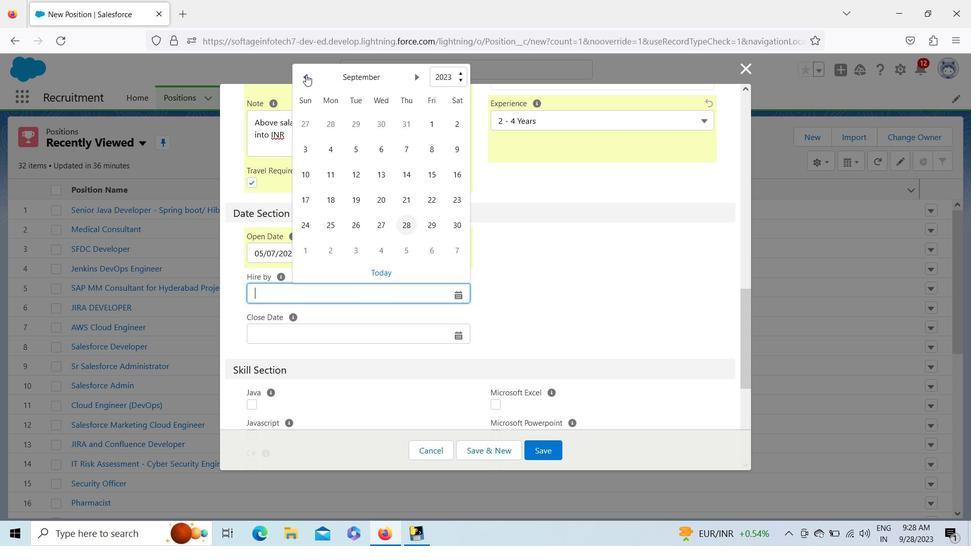 
Action: Mouse pressed left at (306, 75)
Screenshot: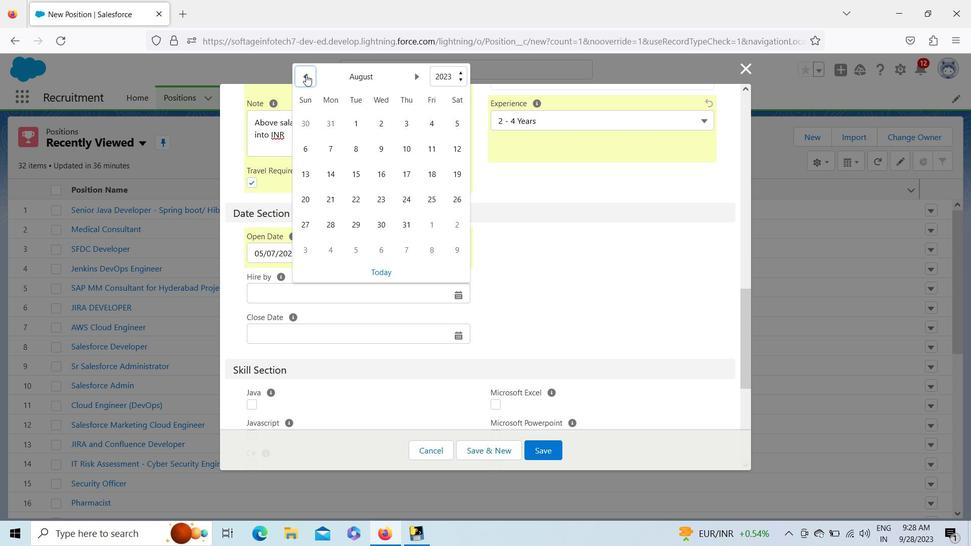 
Action: Mouse moved to (355, 218)
Screenshot: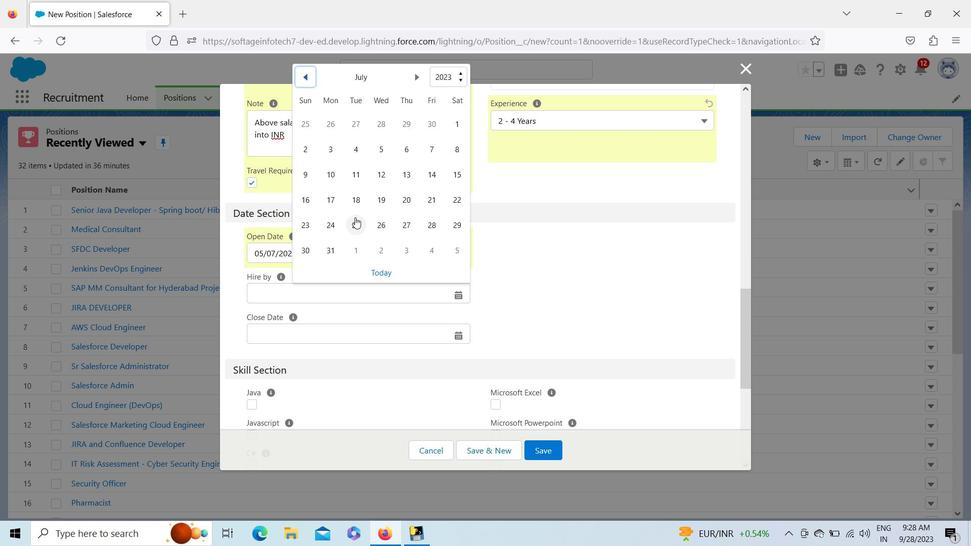 
Action: Mouse pressed left at (355, 218)
Screenshot: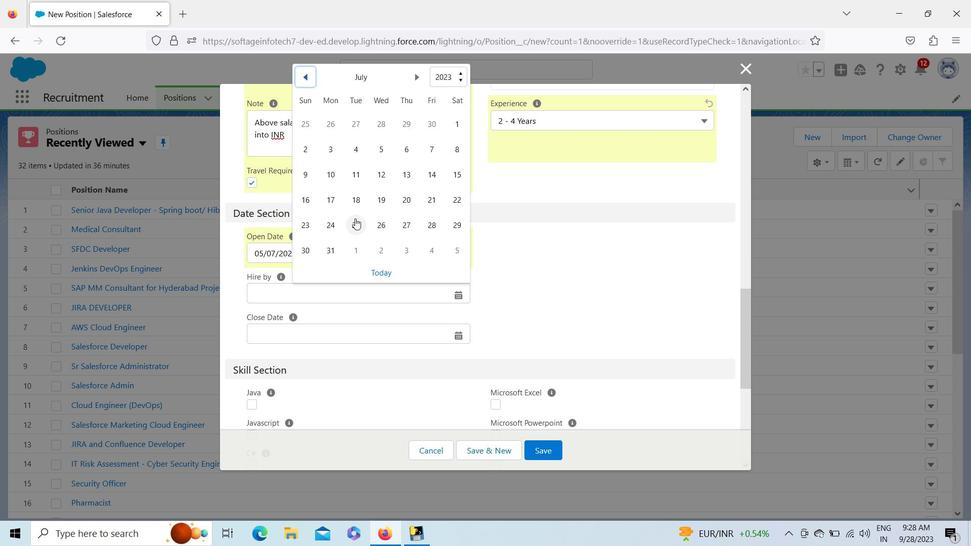 
Action: Mouse moved to (367, 335)
Screenshot: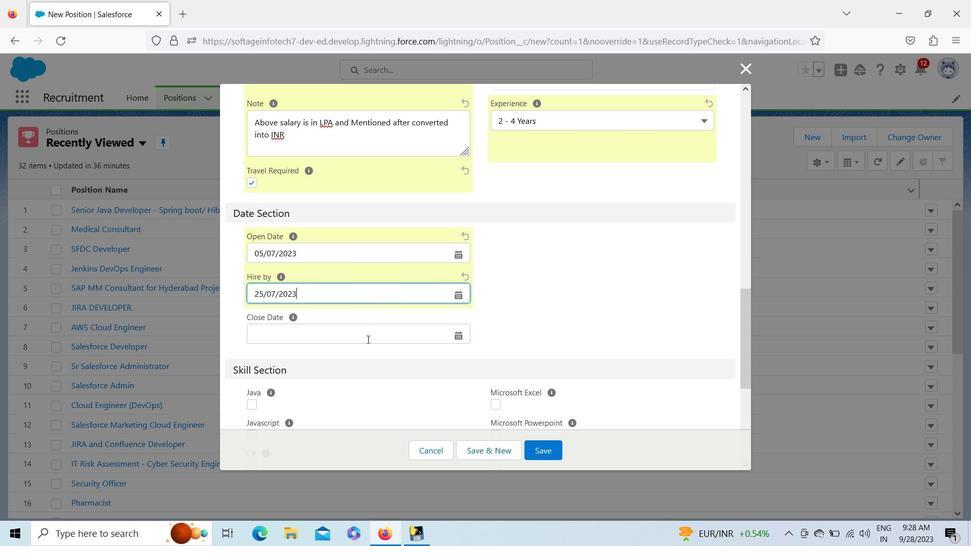 
Action: Mouse pressed left at (367, 335)
Screenshot: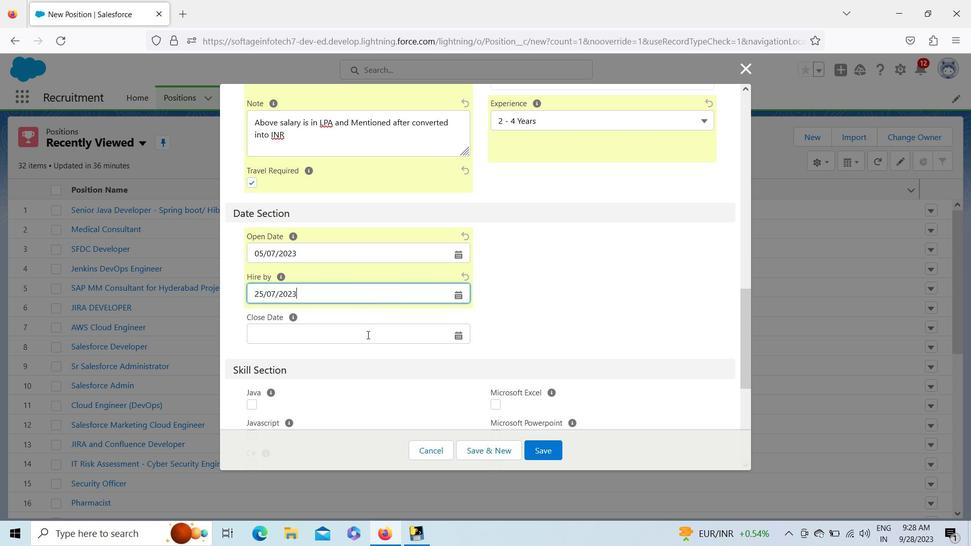 
Action: Mouse moved to (304, 113)
Screenshot: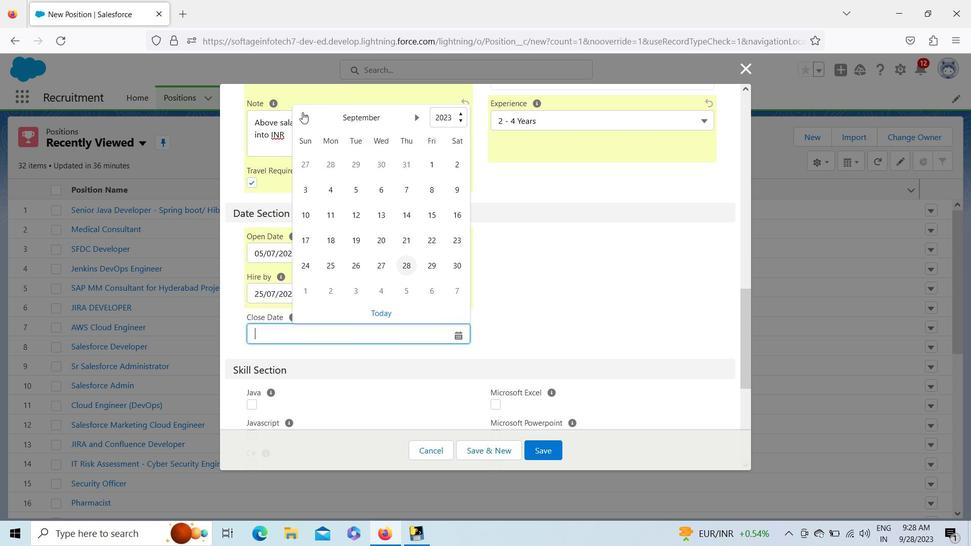 
Action: Mouse pressed left at (304, 113)
Screenshot: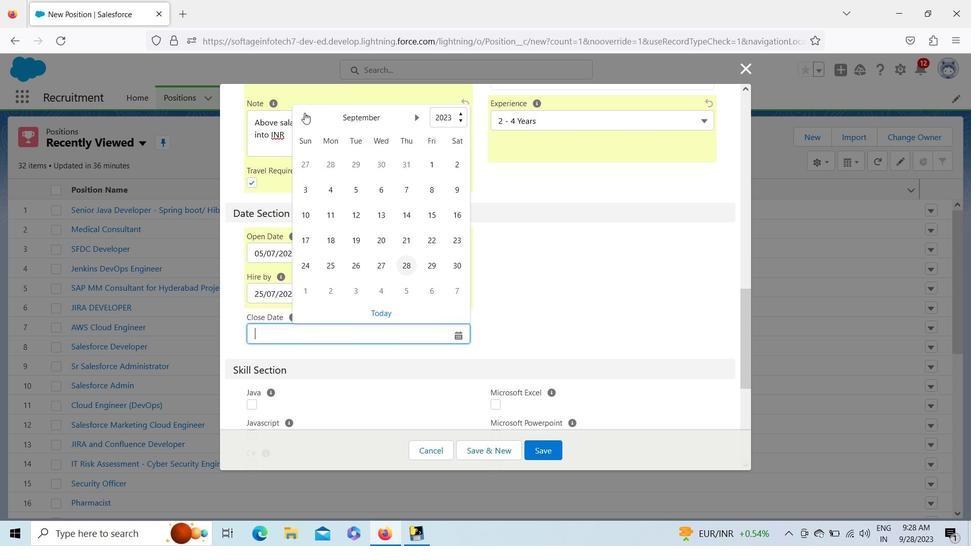 
Action: Mouse moved to (405, 182)
Screenshot: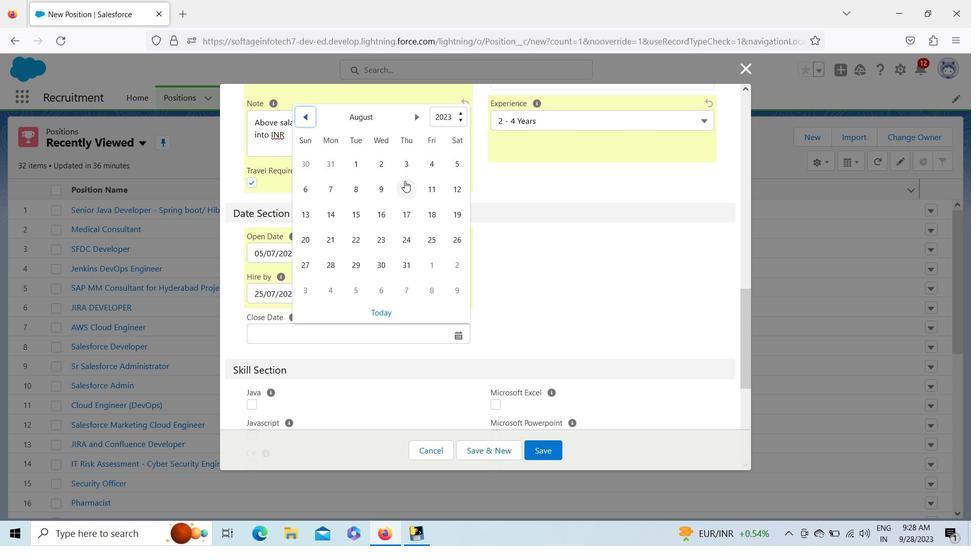 
Action: Mouse pressed left at (405, 182)
Screenshot: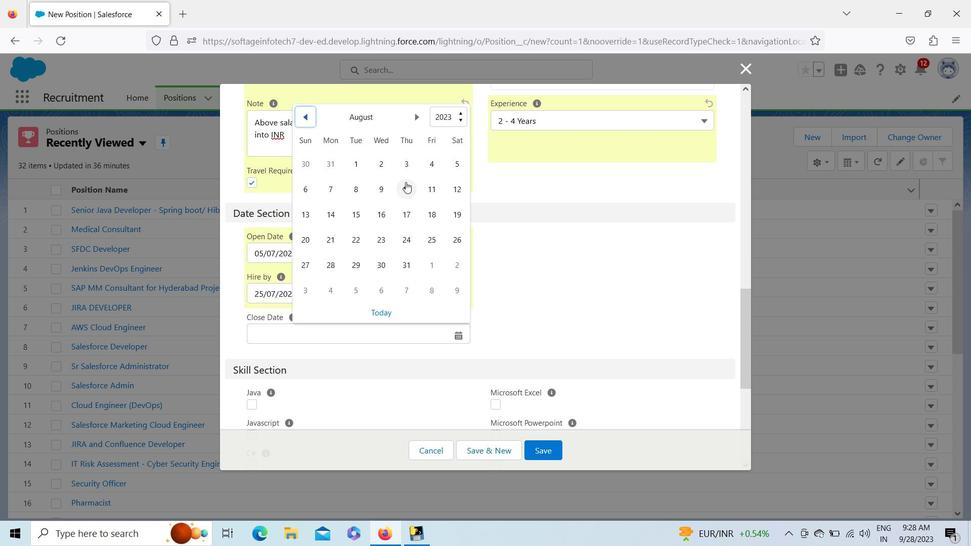 
Action: Mouse moved to (748, 303)
Screenshot: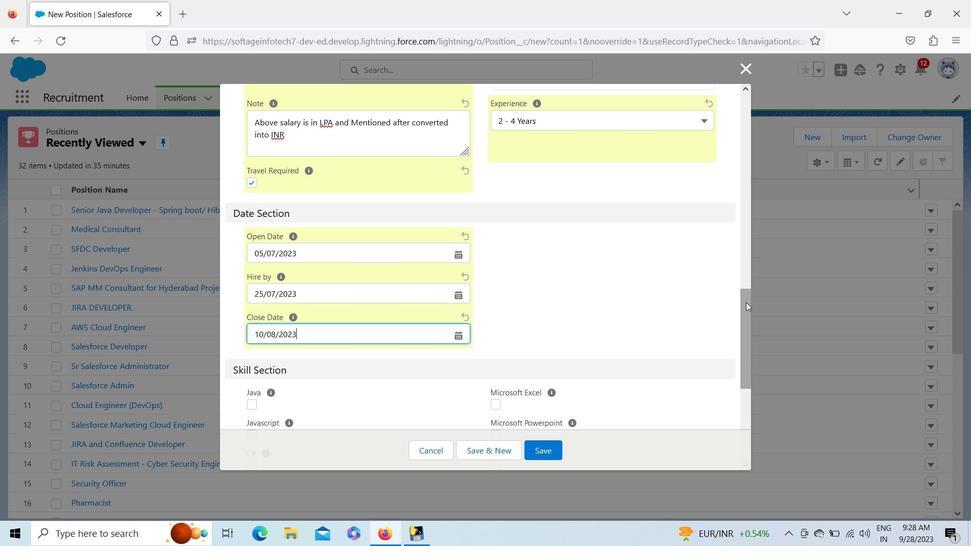 
Action: Mouse pressed left at (748, 303)
Screenshot: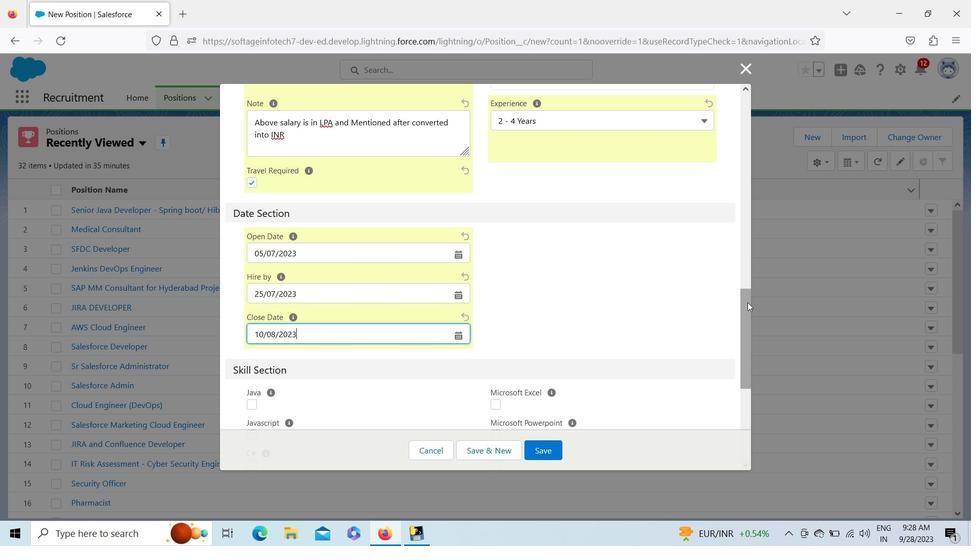
Action: Mouse moved to (250, 365)
Screenshot: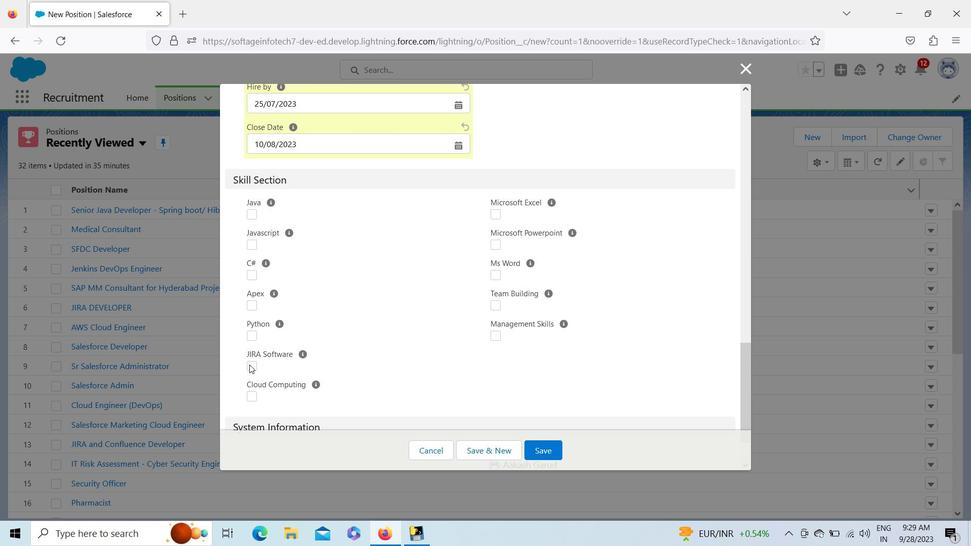 
Action: Mouse pressed left at (250, 365)
Screenshot: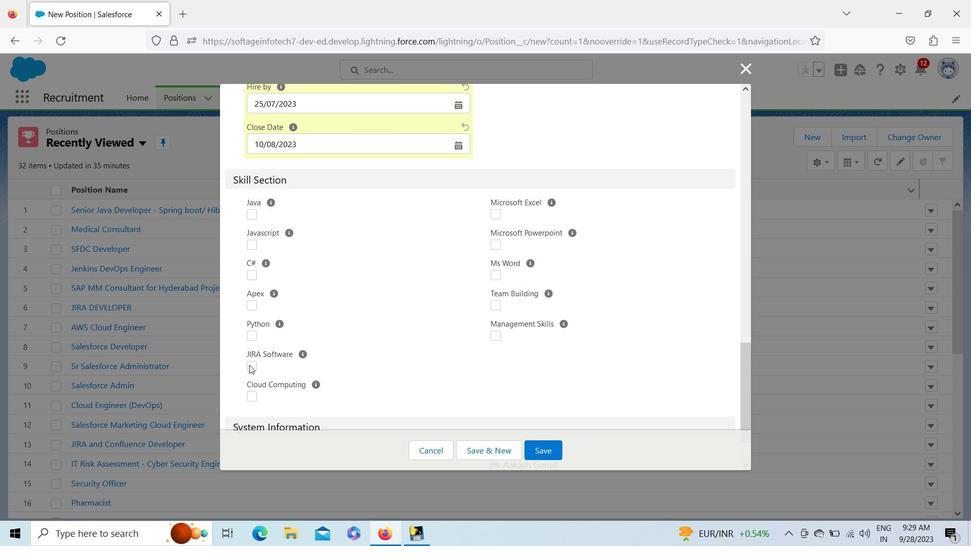 
Action: Mouse moved to (251, 402)
Screenshot: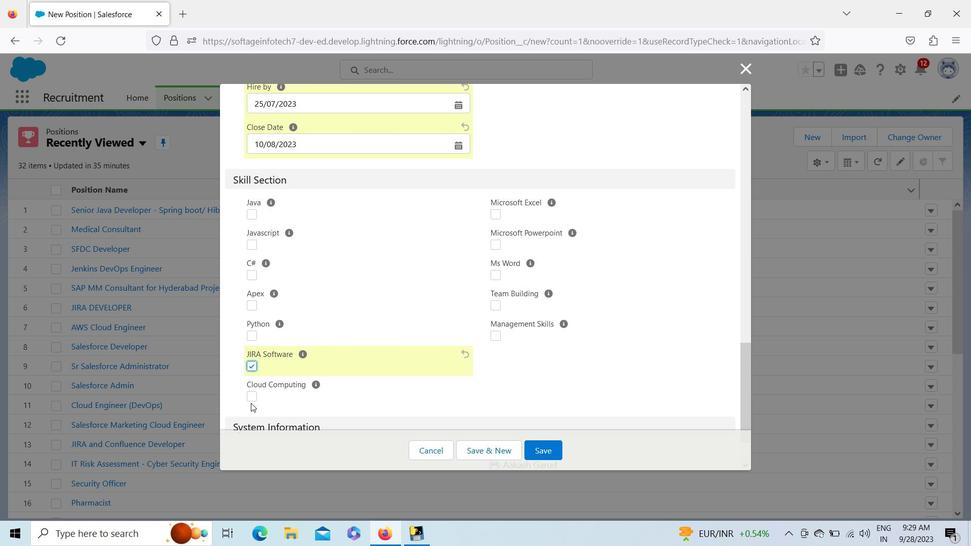 
Action: Mouse pressed left at (251, 402)
Screenshot: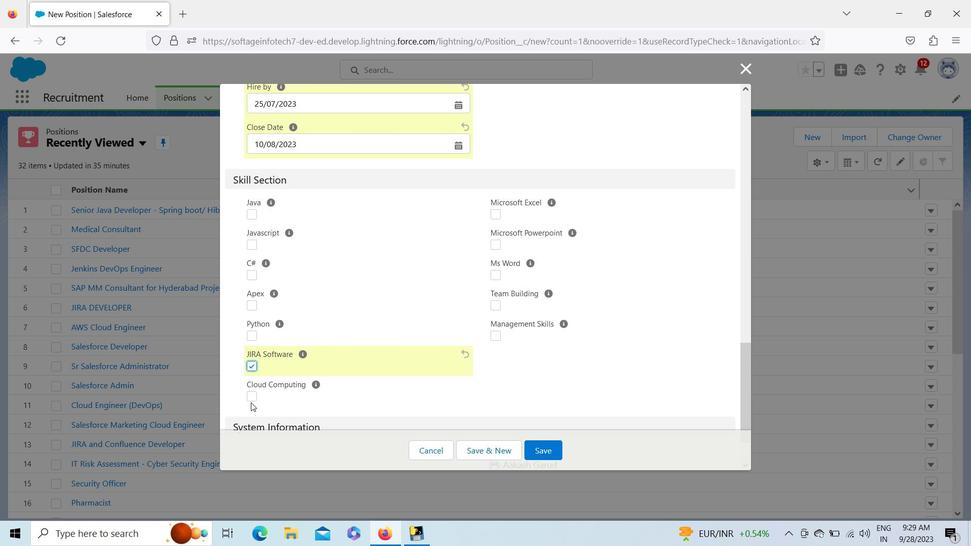 
Action: Mouse moved to (251, 400)
Screenshot: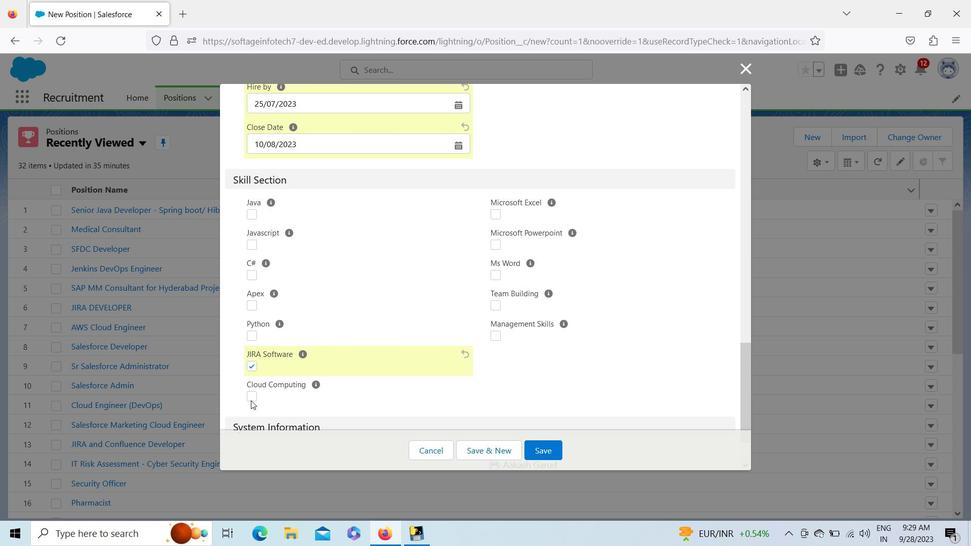 
Action: Mouse pressed left at (251, 400)
Screenshot: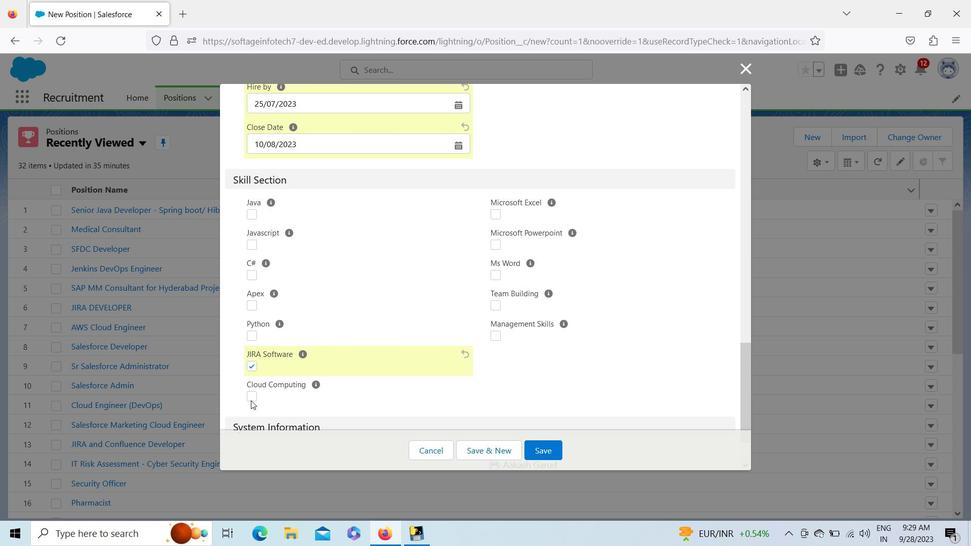 
Action: Mouse moved to (496, 339)
Screenshot: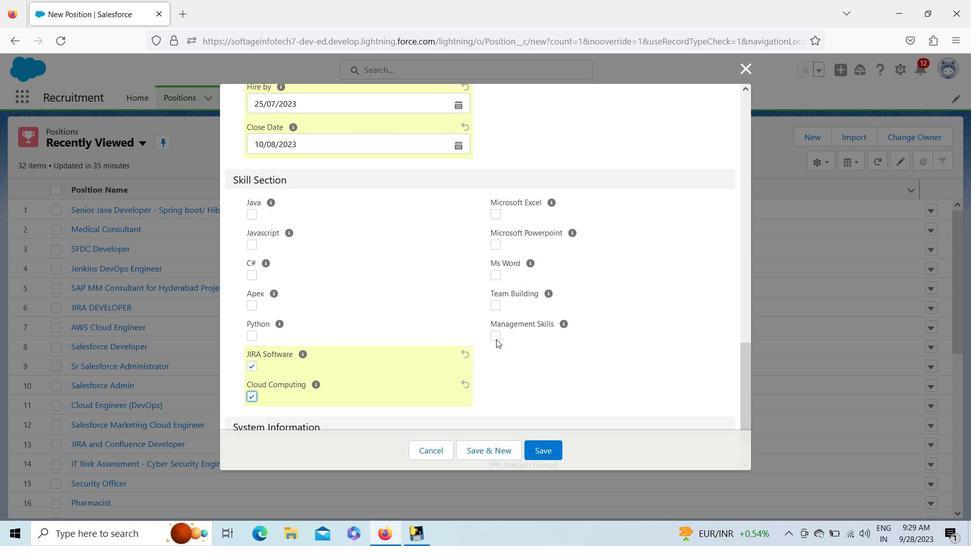 
Action: Mouse pressed left at (496, 339)
Screenshot: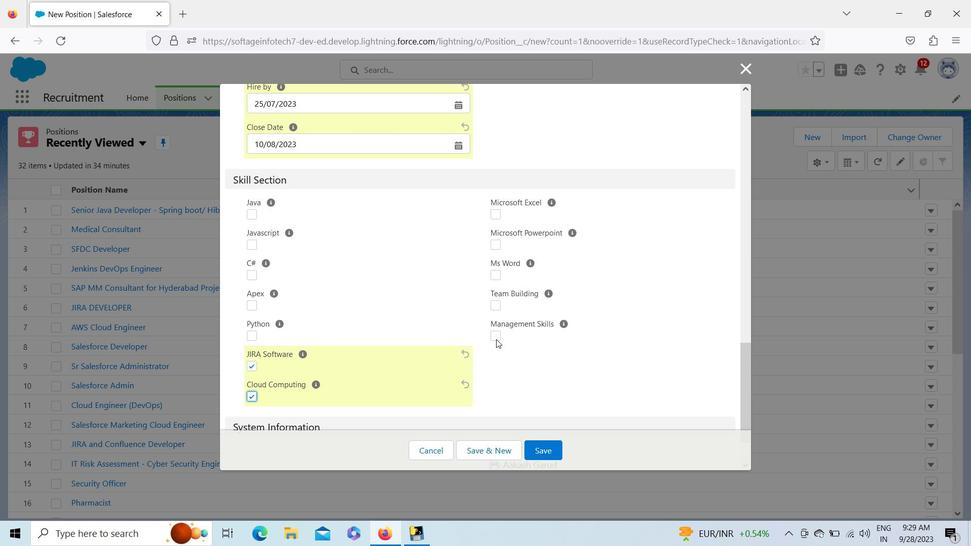 
Action: Mouse moved to (491, 304)
Screenshot: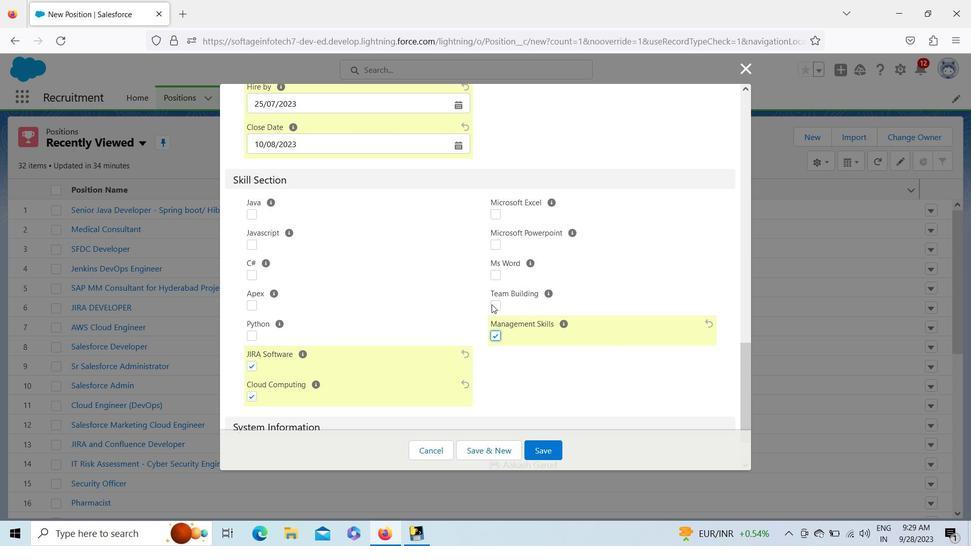 
Action: Mouse pressed left at (491, 304)
Screenshot: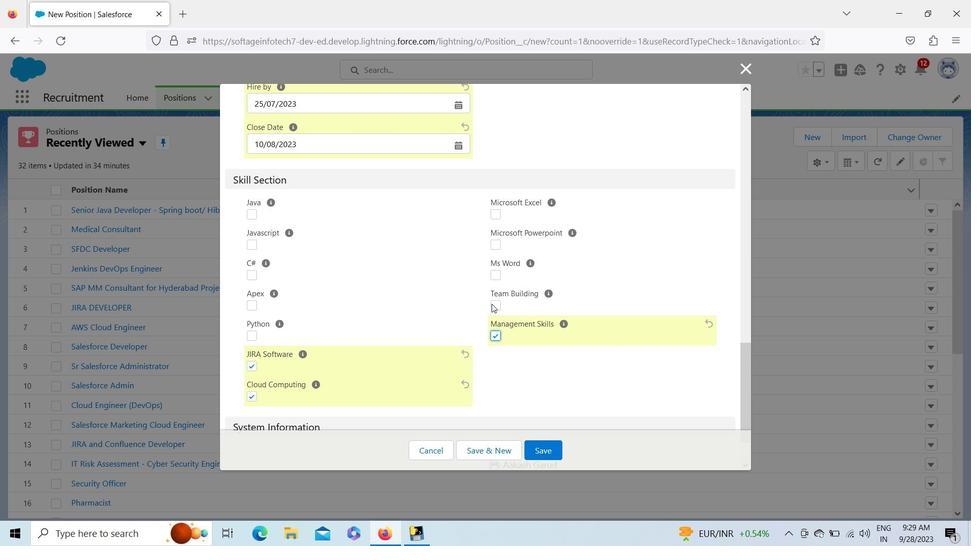 
Action: Mouse moved to (499, 211)
Screenshot: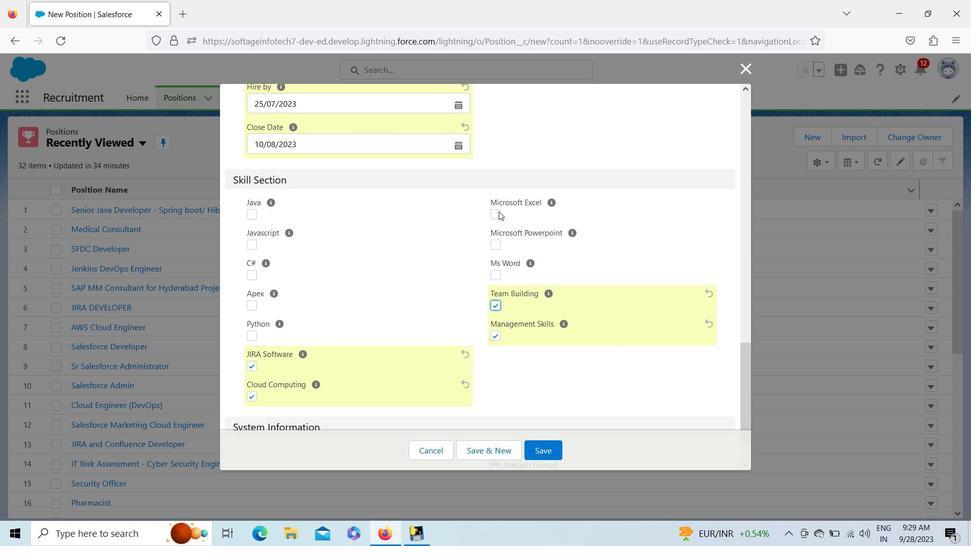 
Action: Mouse pressed left at (499, 211)
Screenshot: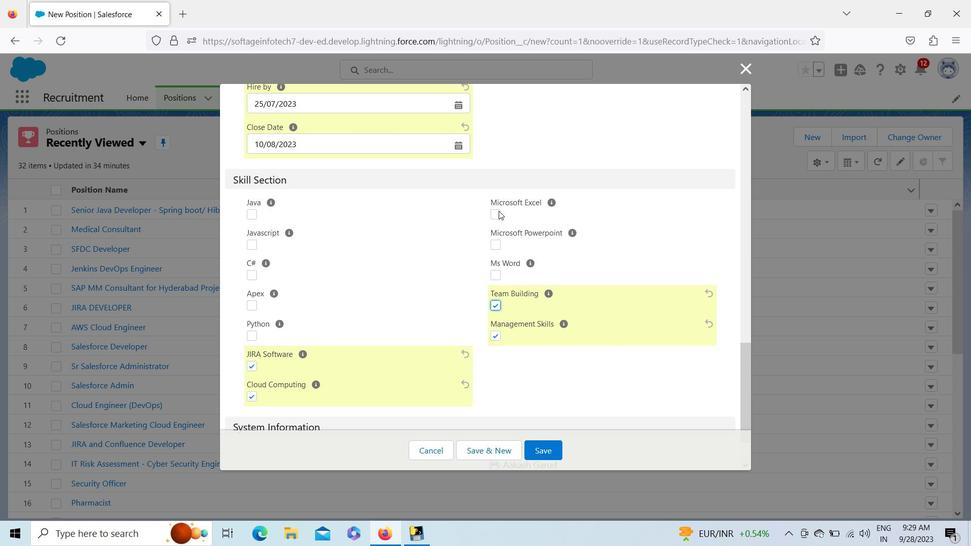 
Action: Mouse moved to (747, 353)
Screenshot: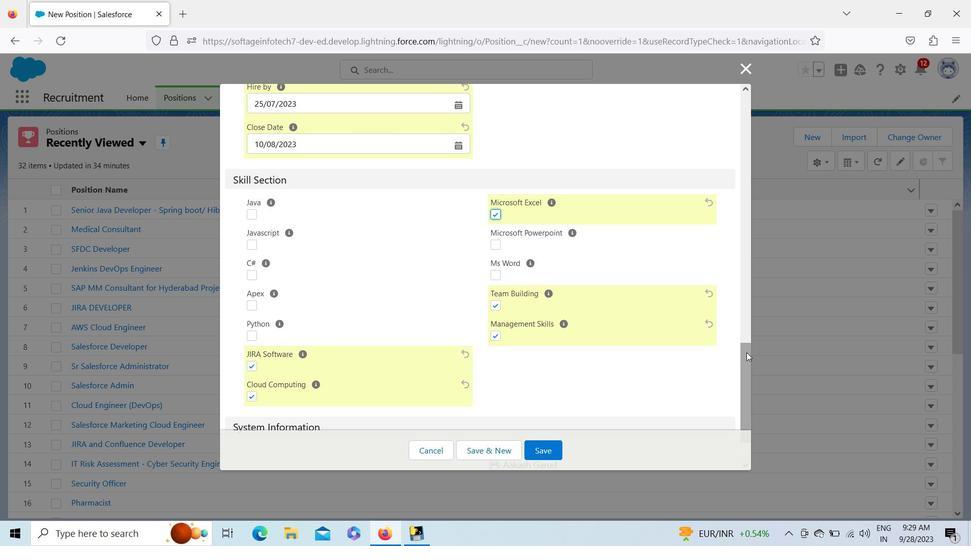 
Action: Mouse pressed left at (747, 353)
Screenshot: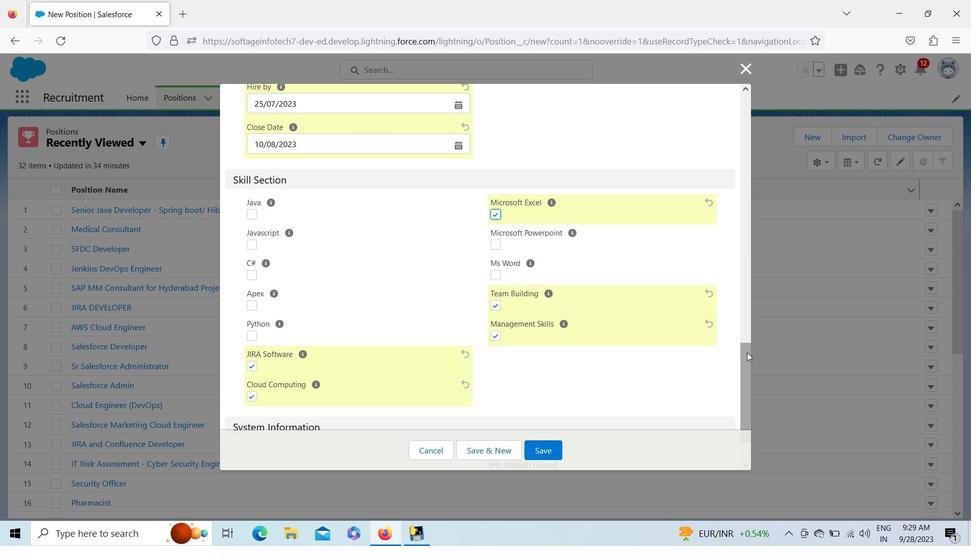 
Action: Mouse moved to (547, 454)
Screenshot: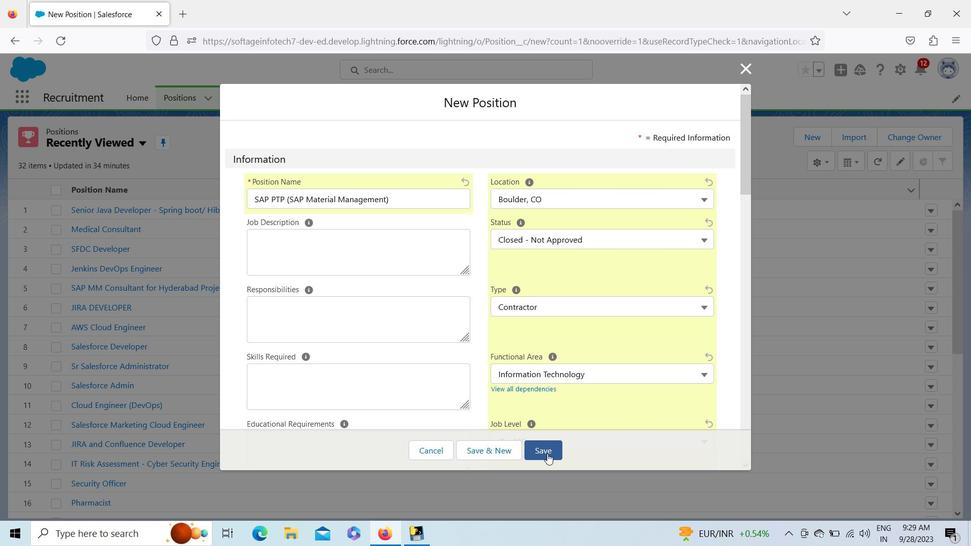 
Action: Mouse pressed left at (547, 454)
Screenshot: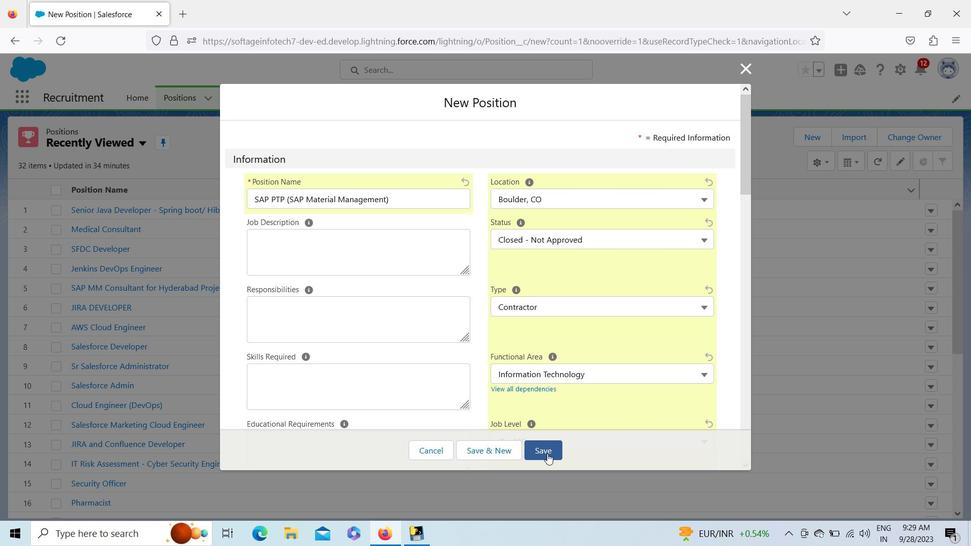 
Action: Mouse moved to (147, 97)
Screenshot: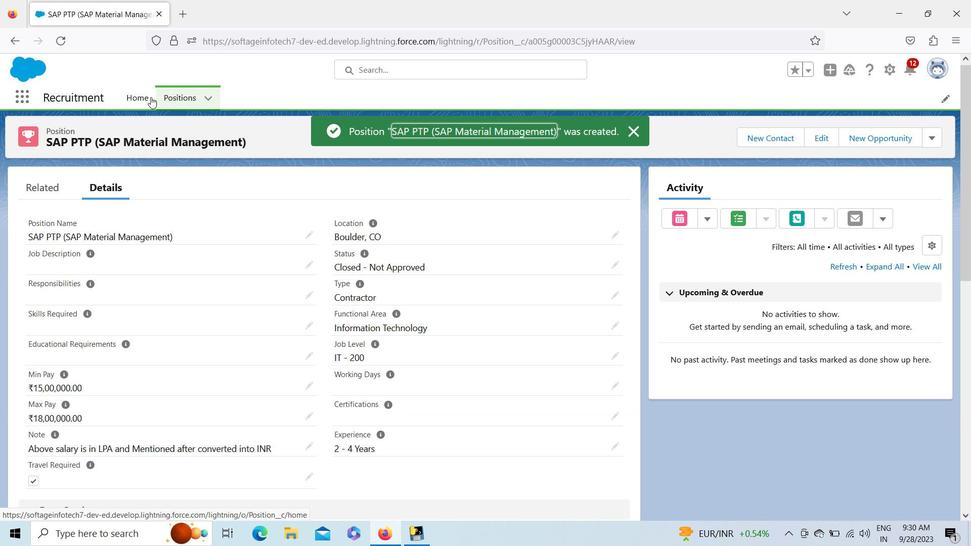 
Action: Mouse pressed left at (147, 97)
Screenshot: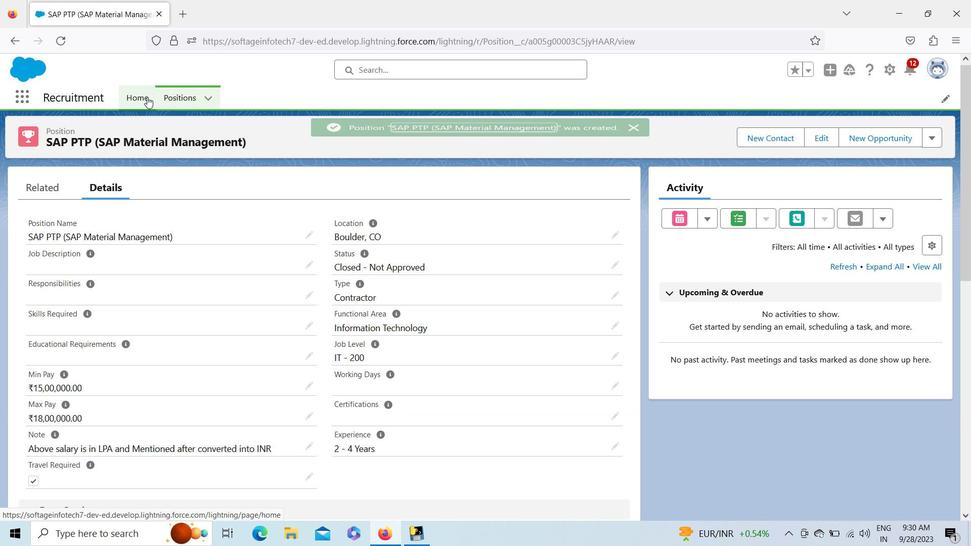 
Action: Mouse moved to (180, 98)
Screenshot: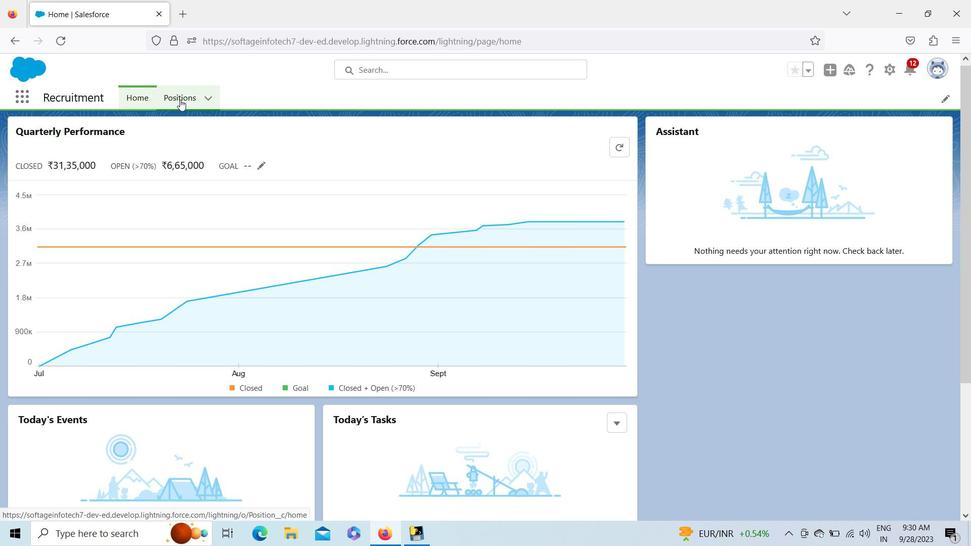 
Action: Mouse pressed left at (180, 98)
Screenshot: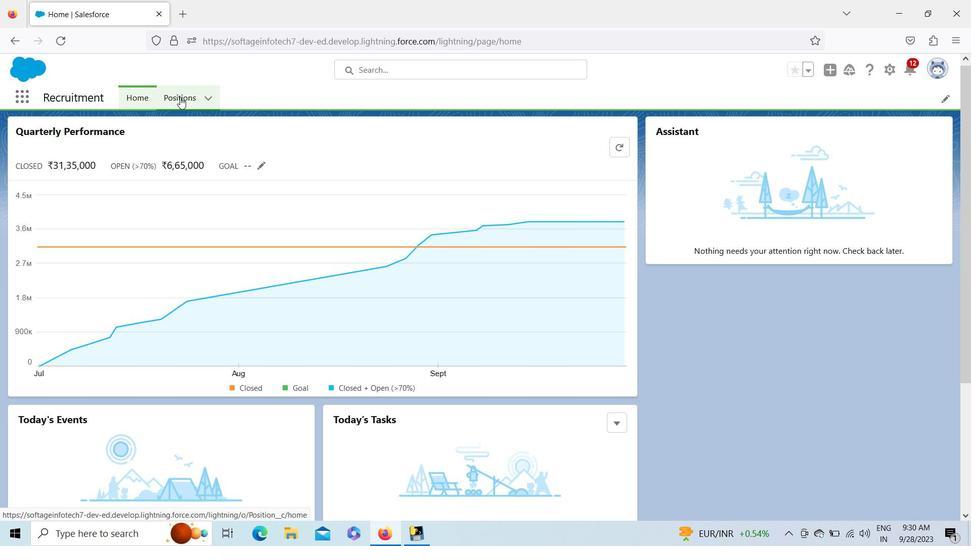 
Action: Mouse moved to (135, 215)
Screenshot: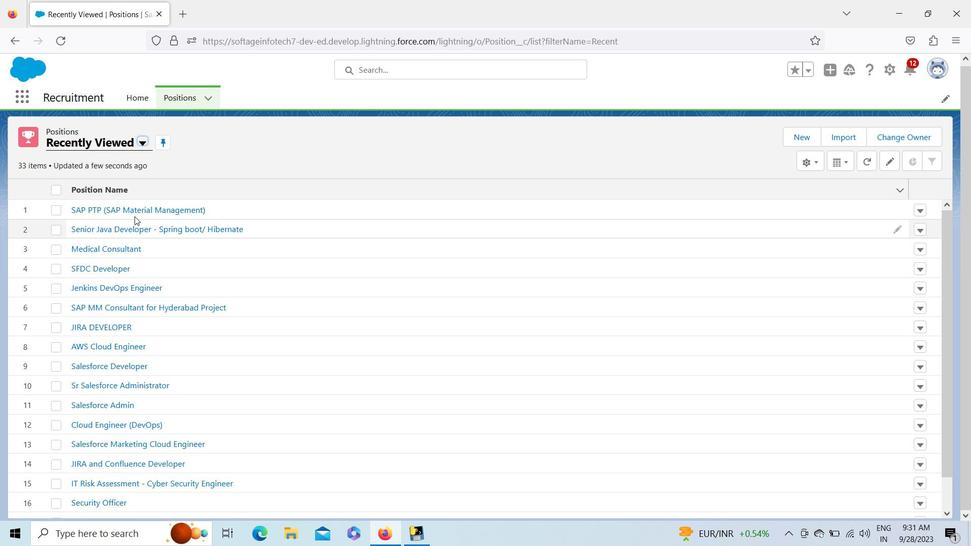 
Action: Mouse pressed left at (135, 215)
Screenshot: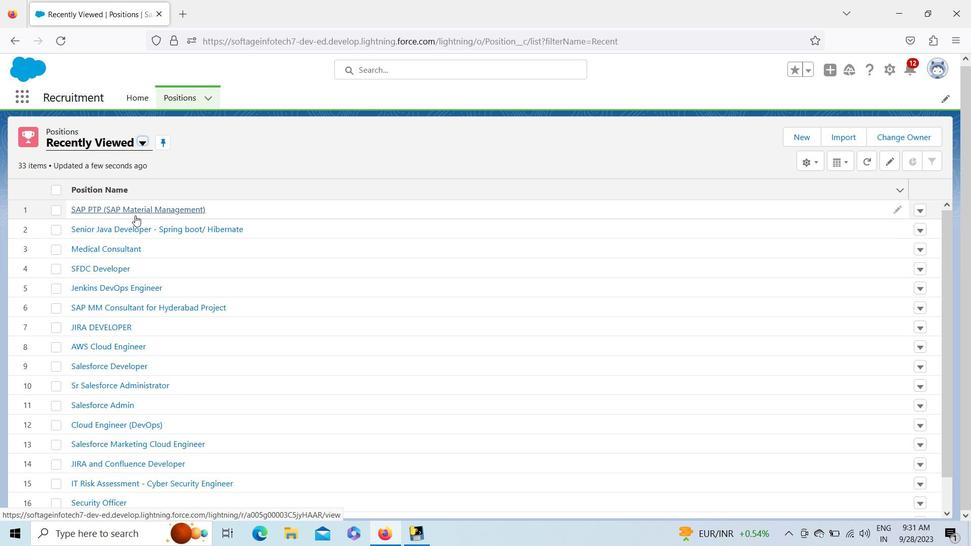 
Action: Mouse moved to (838, 150)
Screenshot: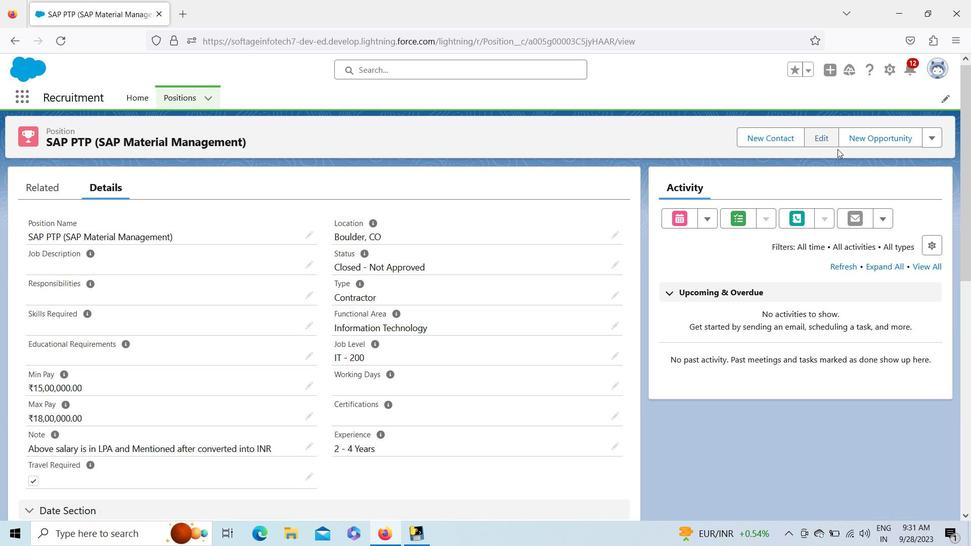 
Action: Mouse pressed left at (838, 150)
Screenshot: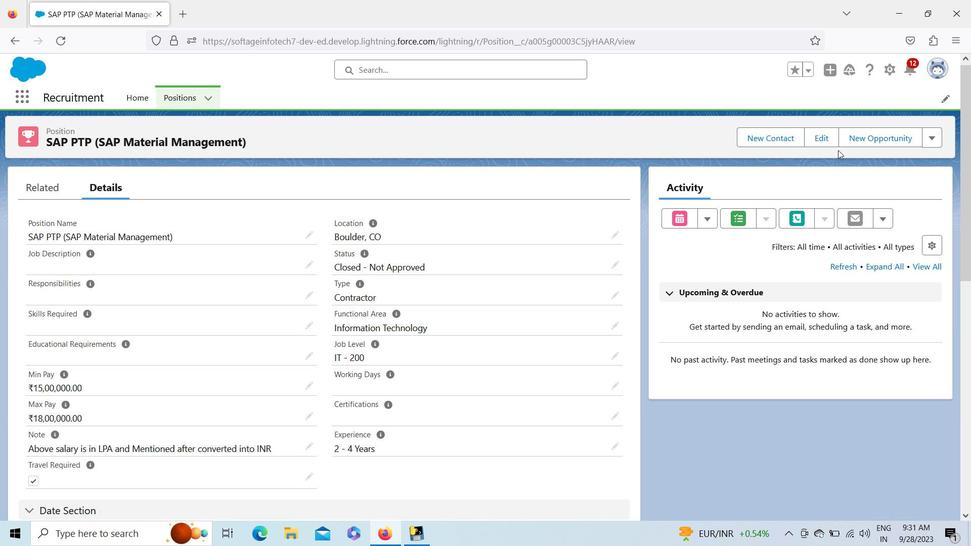 
Action: Mouse moved to (832, 144)
Screenshot: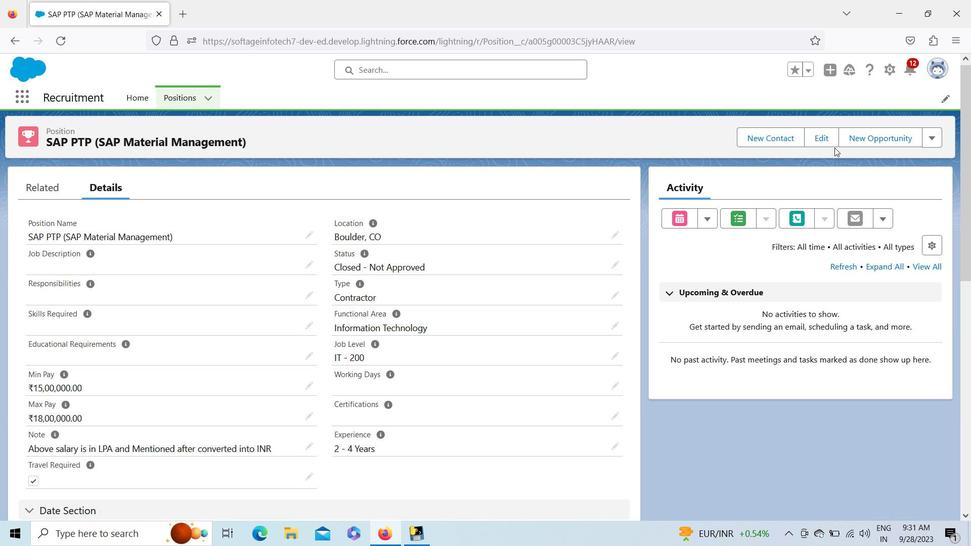 
Action: Mouse pressed left at (832, 144)
Screenshot: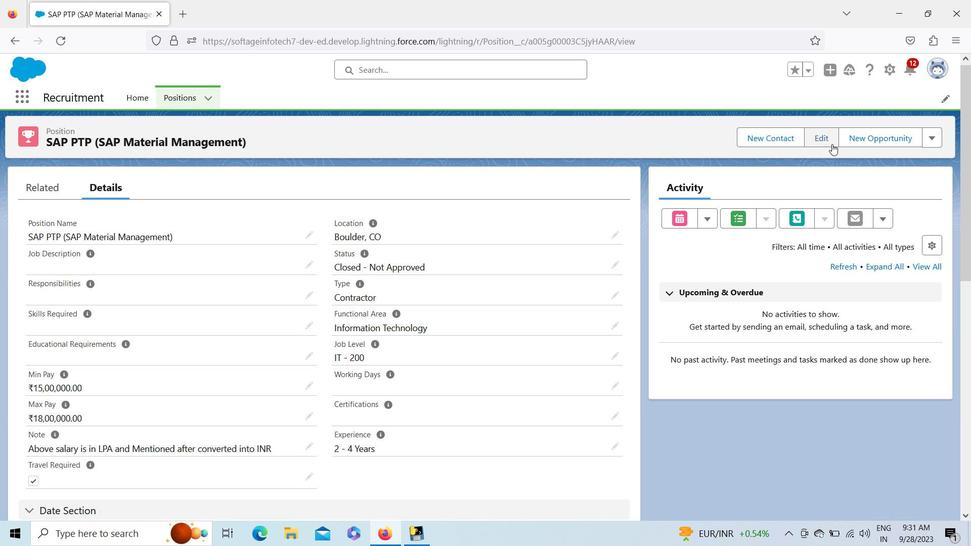 
Action: Mouse moved to (430, 341)
Screenshot: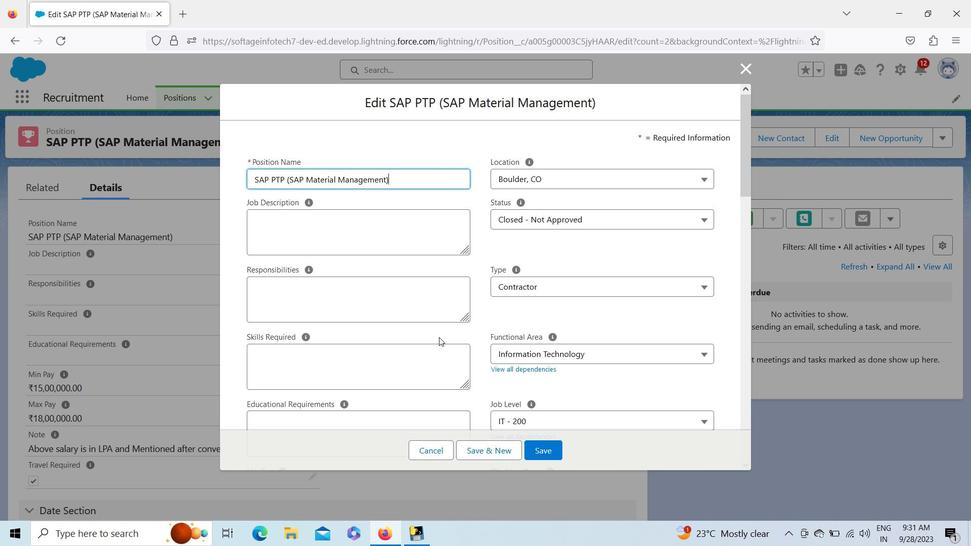 
Action: Mouse pressed left at (430, 341)
Screenshot: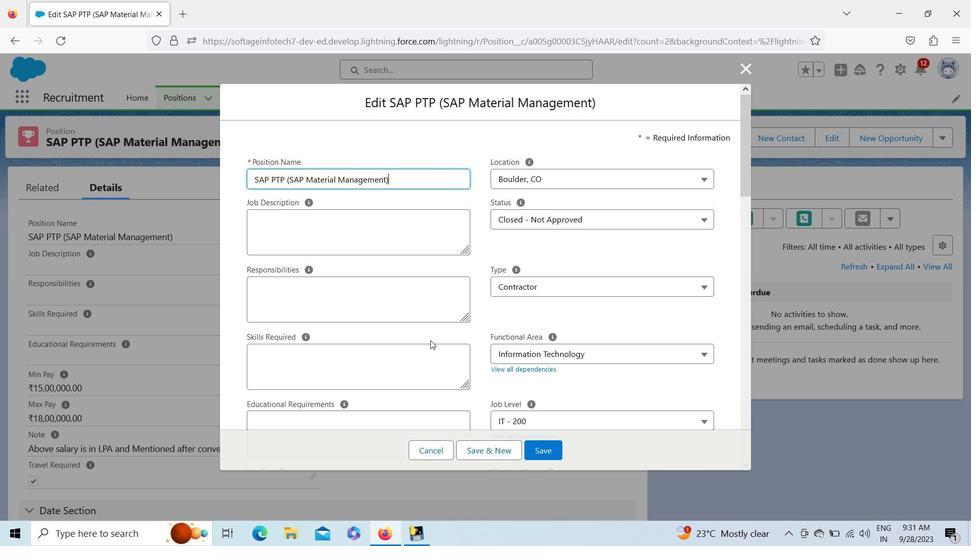 
Action: Mouse moved to (383, 380)
Screenshot: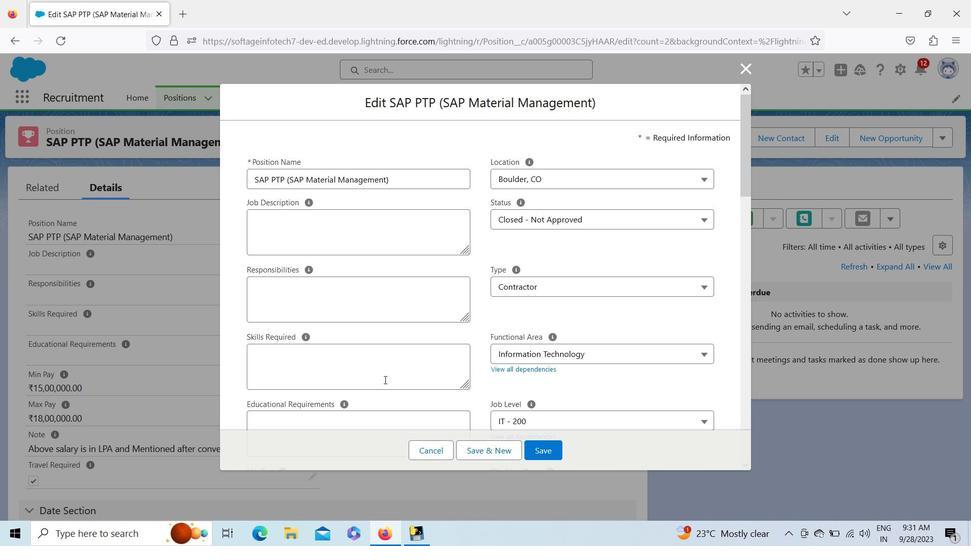 
Action: Mouse pressed left at (383, 380)
Screenshot: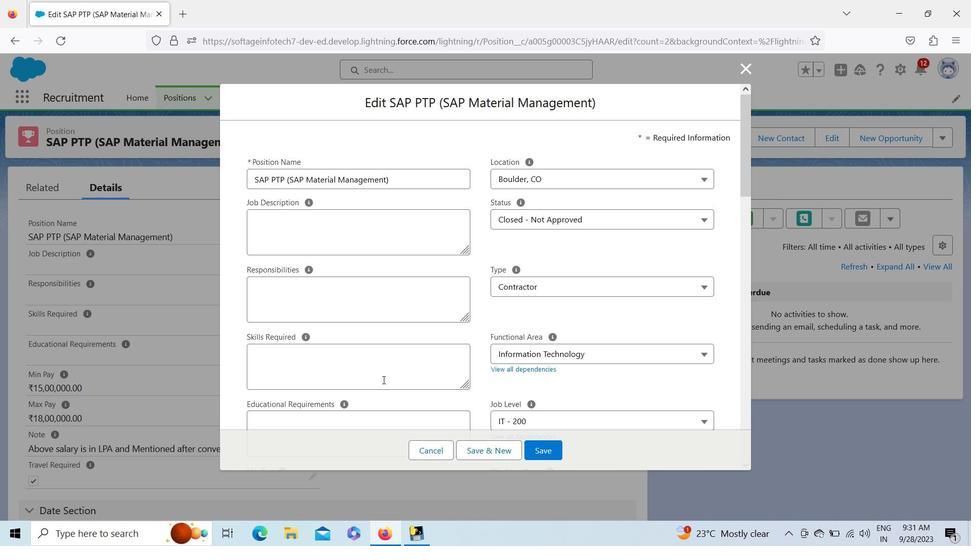 
Action: Key pressed <Key.shift>Bloomberg,<Key.space><Key.shift>SAP<Key.space><Key.shift><Key.shift><Key.shift><Key.shift><Key.shift><Key.shift><Key.shift><Key.shift><Key.shift><Key.shift><Key.shift>MM,<Key.space><Key.shift><Key.shift><Key.shift><Key.shift><Key.shift><Key.shift><Key.shift><Key.shift><Key.shift><Key.shift><Key.shift>Social<Key.space><Key.shift>Media,<Key.space><Key.shift>Troubleshooting,<Key.space><Key.shift><Key.shift><Key.shift><Key.shift><Key.shift><Key.shift><Key.shift><Key.shift><Key.shift><Key.shift><Key.shift><Key.shift><Key.shift><Key.shift><Key.shift><Key.shift><Key.shift><Key.shift><Key.shift><Key.shift><Key.shift><Key.shift><Key.shift><Key.shift><Key.shift><Key.shift><Key.shift><Key.shift><Key.shift><Key.shift><Key.shift><Key.shift><Key.shift><Key.shift><Key.shift><Key.shift><Key.shift><Key.shift><Key.shift><Key.shift><Key.shift><Key.shift><Key.shift><Key.shift><Key.shift><Key.shift><Key.shift><Key.shift><Key.shift><Key.shift>Business<Key.space>solutions<Key.space><Key.shift>PTP,<Key.space><Key.shift>Information<Key.space>technology,<Key.space><Key.shift>ABAP,<Key.space><Key.shift>Logistics
Screenshot: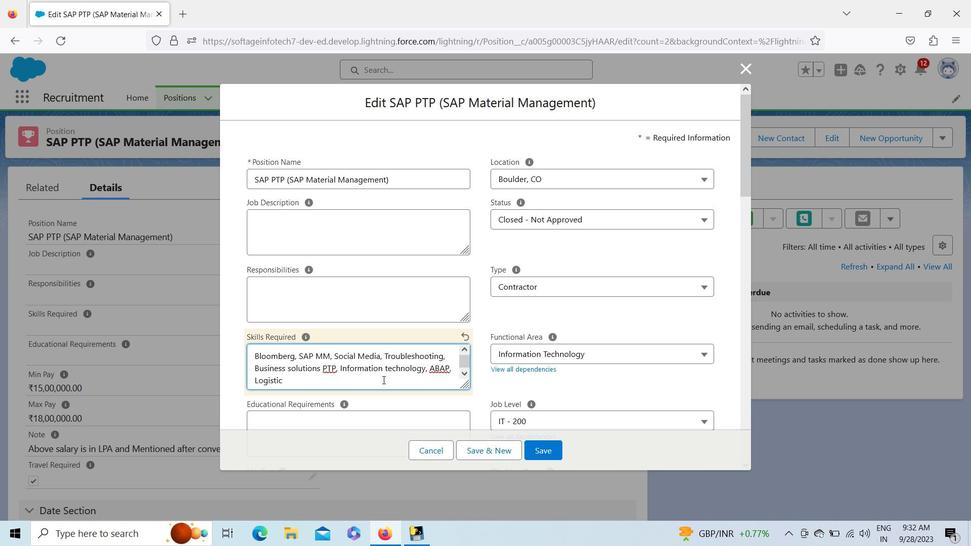 
Action: Mouse moved to (360, 209)
Screenshot: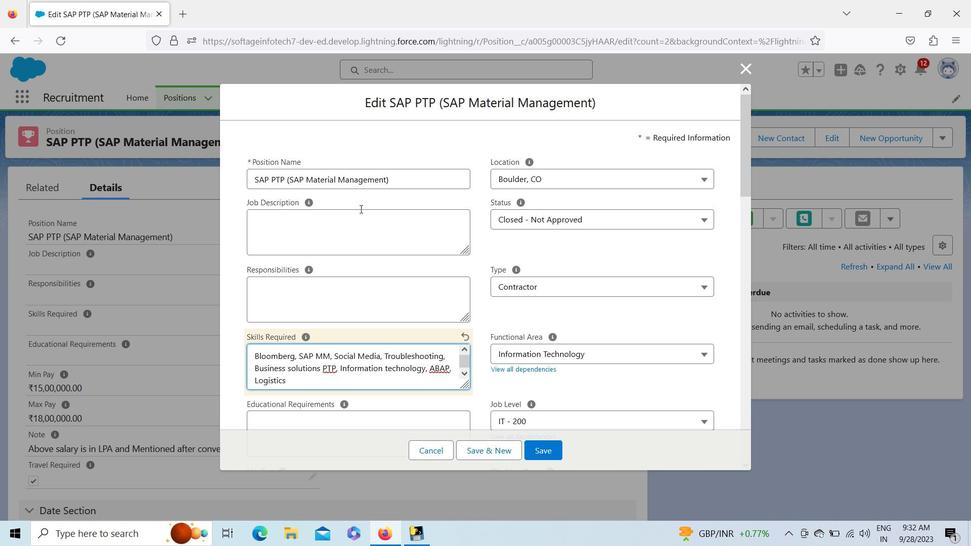 
Action: Mouse pressed left at (360, 209)
Screenshot: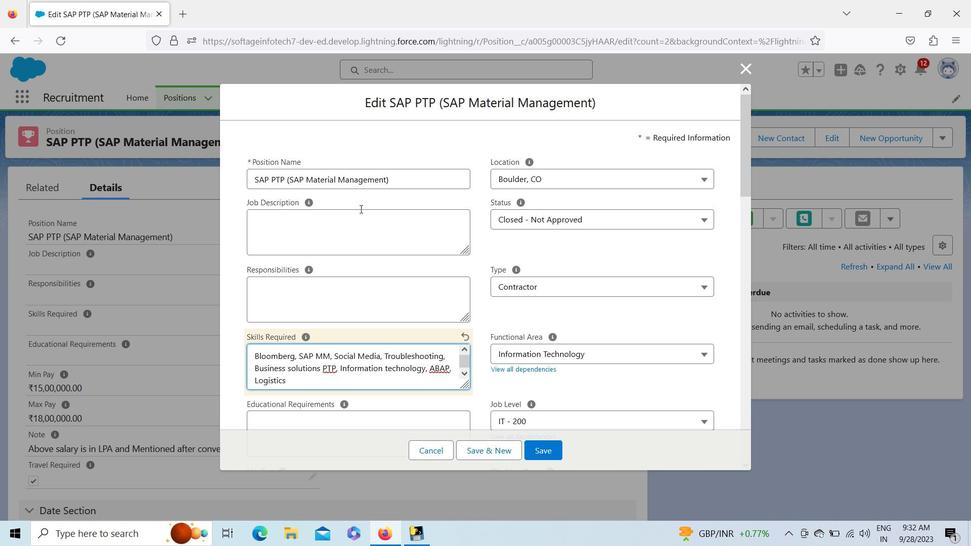 
Action: Mouse moved to (360, 251)
Screenshot: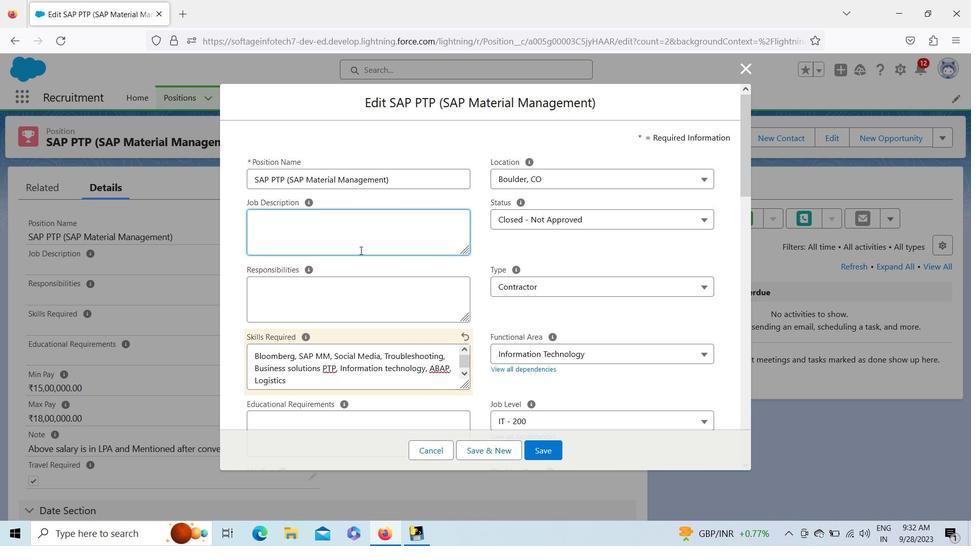 
Action: Key pressed <Key.shift><Key.shift><Key.shift>Collaborate<Key.space>with<Key.space><Key.shift>Procure<Key.space>to<Key.space><Key.shift>Pay<Key.space>business<Key.space>group<Key.space>of<Key.space><Key.shift><Key.shift><Key.shift><Key.shift><Key.shift>Financial<Key.space><Key.shift>Sysytem\\\<Key.backspace><Key.backspace><Key.backspace><Key.backspace><Key.backspace><Key.backspace><Key.backspace><Key.backspace>t<Key.backspace>stem<Key.space><Key.shift>Team<Key.space>and<Key.space>help<Key.space>organization<Key.space>to<Key.space>solve<Key.space>complex<Key.space>business<Key.space>problems<Key.space>and<Key.space>com<Key.backspace>n
Screenshot: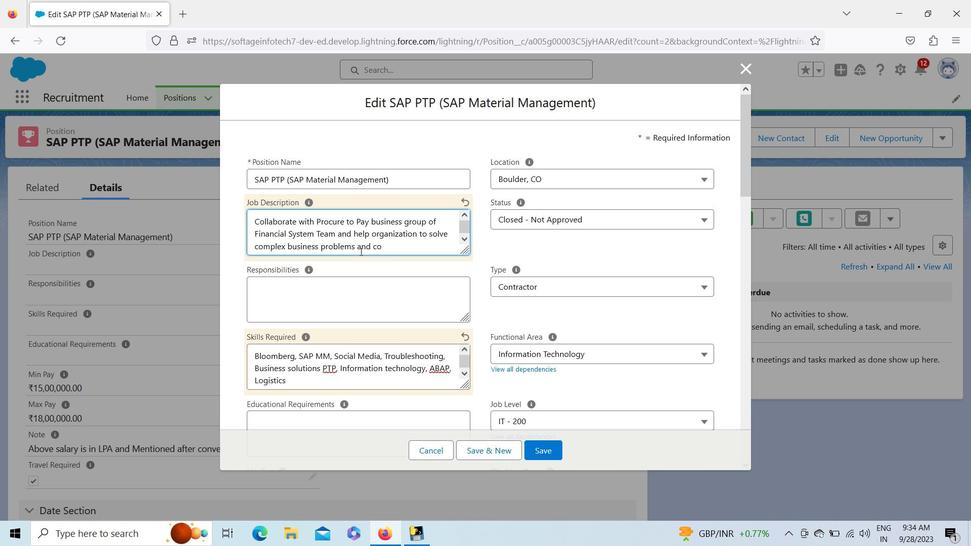
Action: Mouse pressed left at (360, 251)
Screenshot: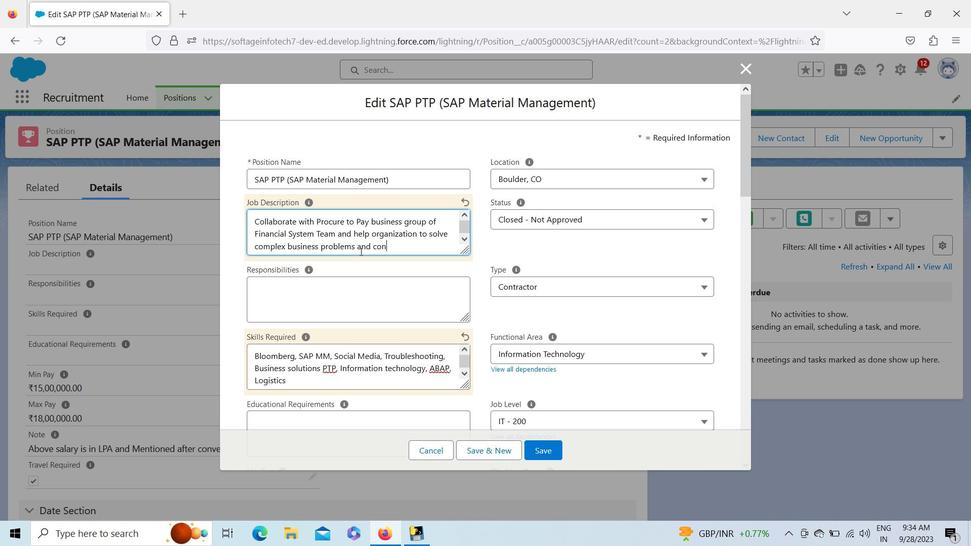 
Action: Key pressed figure<Key.space><Key.backspace>/<Key.backspace><Key.backspace><Key.backspace><Key.backspace><Key.backspace><Key.right><Key.right><Key.right><Key.right><Key.right><Key.right><Key.backspace><Key.backspace><Key.backspace><Key.backspace><Key.backspace><Key.backspace><Key.backspace><Key.backspace><Key.backspace>and<Key.space>configure<Key.space>/<Key.space>build<Key.space>sophisticated<Key.space>business<Key.space>solutions<Key.space>in<Key.space><Key.shift>SAP<Key.space><Key.shift><Key.shift><Key.shift><Key.shift><Key.shift><Key.shift><Key.shift><Key.shift><Key.shift>PTP<Key.space>module<Key.space>as<Key.space><Key.shift>SAP<Key.space><Key.shift><Key.shift><Key.shift><Key.shift><Key.shift>PTP<Key.space><Key.shift><Key.shift><Key.shift><Key.shift><Key.shift><Key.shift><Key.shift><Key.shift><Key.shift><Key.shift><Key.shift><Key.shift><Key.shift>Consultant.
Screenshot: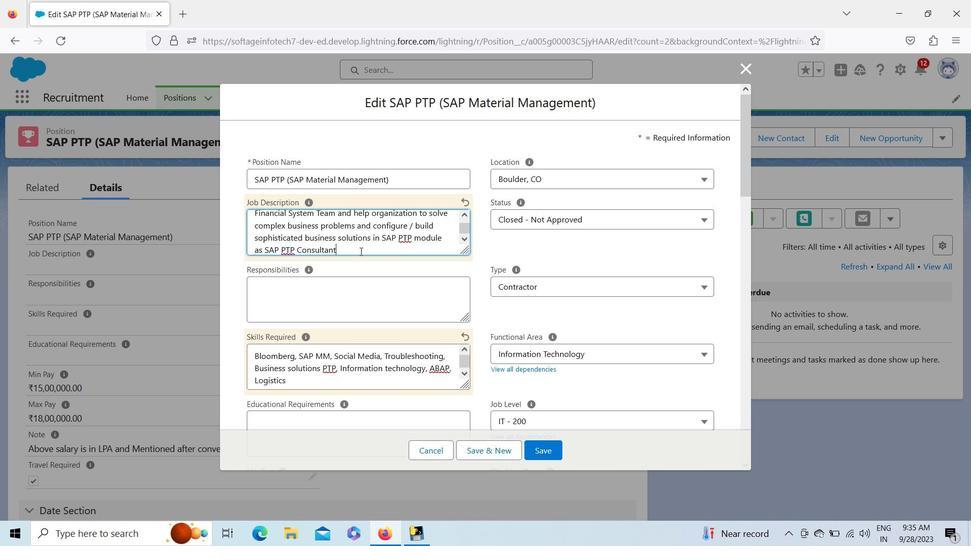 
Action: Mouse moved to (403, 301)
Screenshot: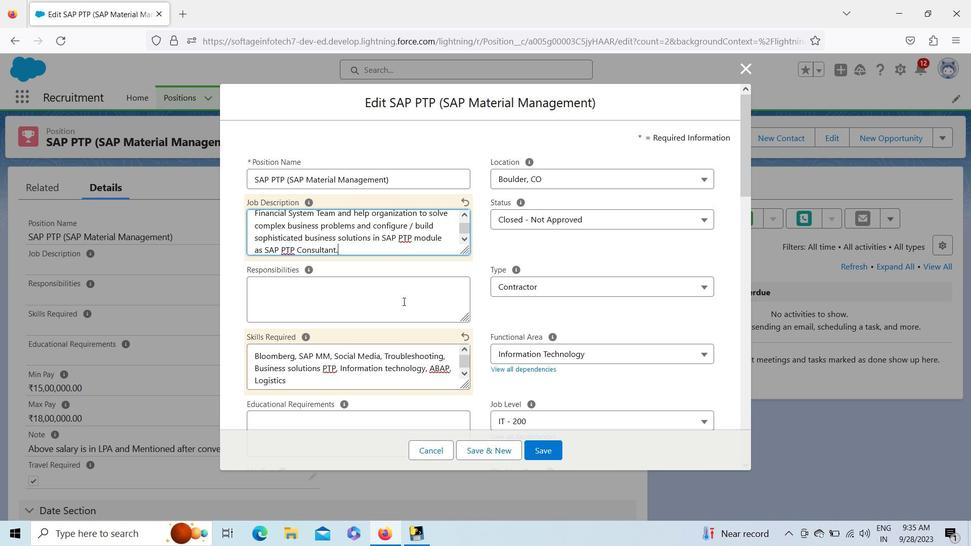 
